 Task: In the  document Amelia.pdf ,change text color to 'Dark Green' Insert the mentioned shape above the text 'Star'. Change color of the shape to  OrangeChange shape height to 0.8
Action: Mouse moved to (760, 440)
Screenshot: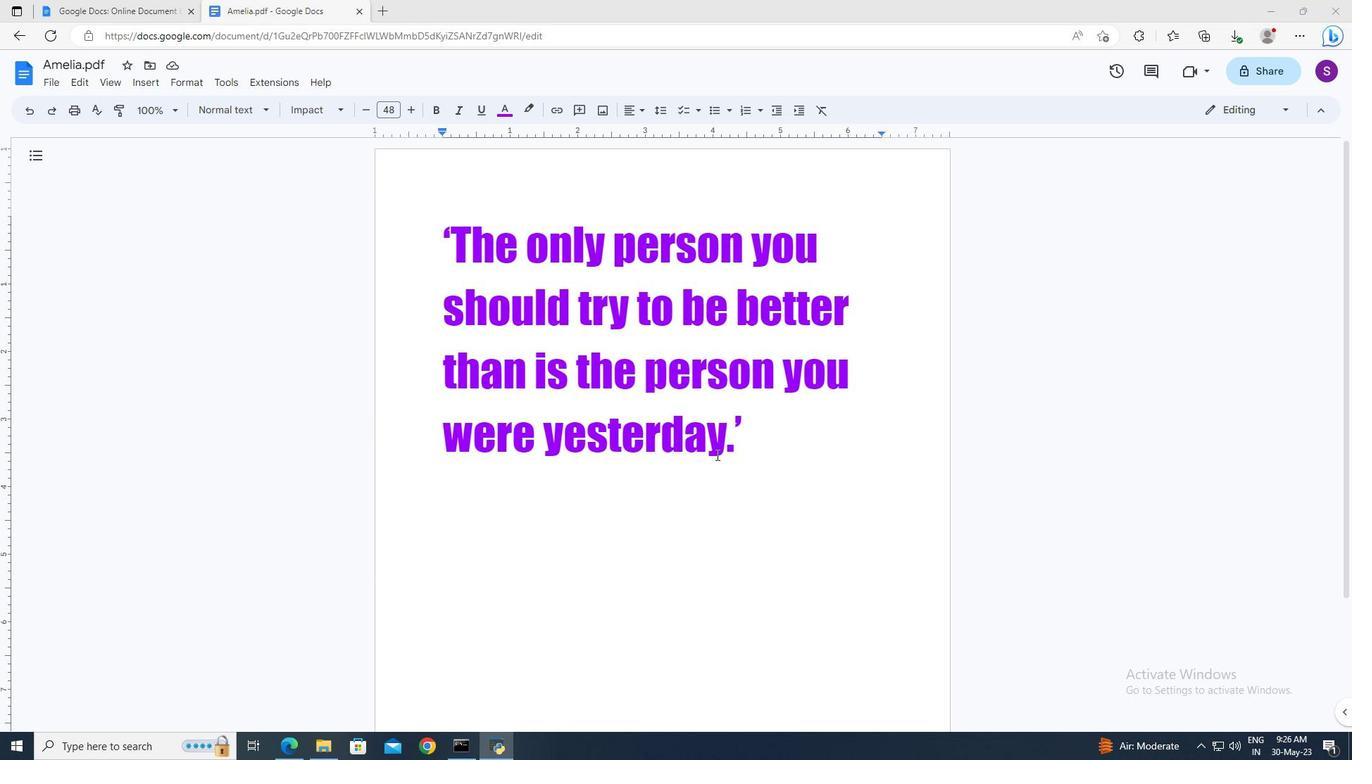 
Action: Mouse pressed left at (760, 440)
Screenshot: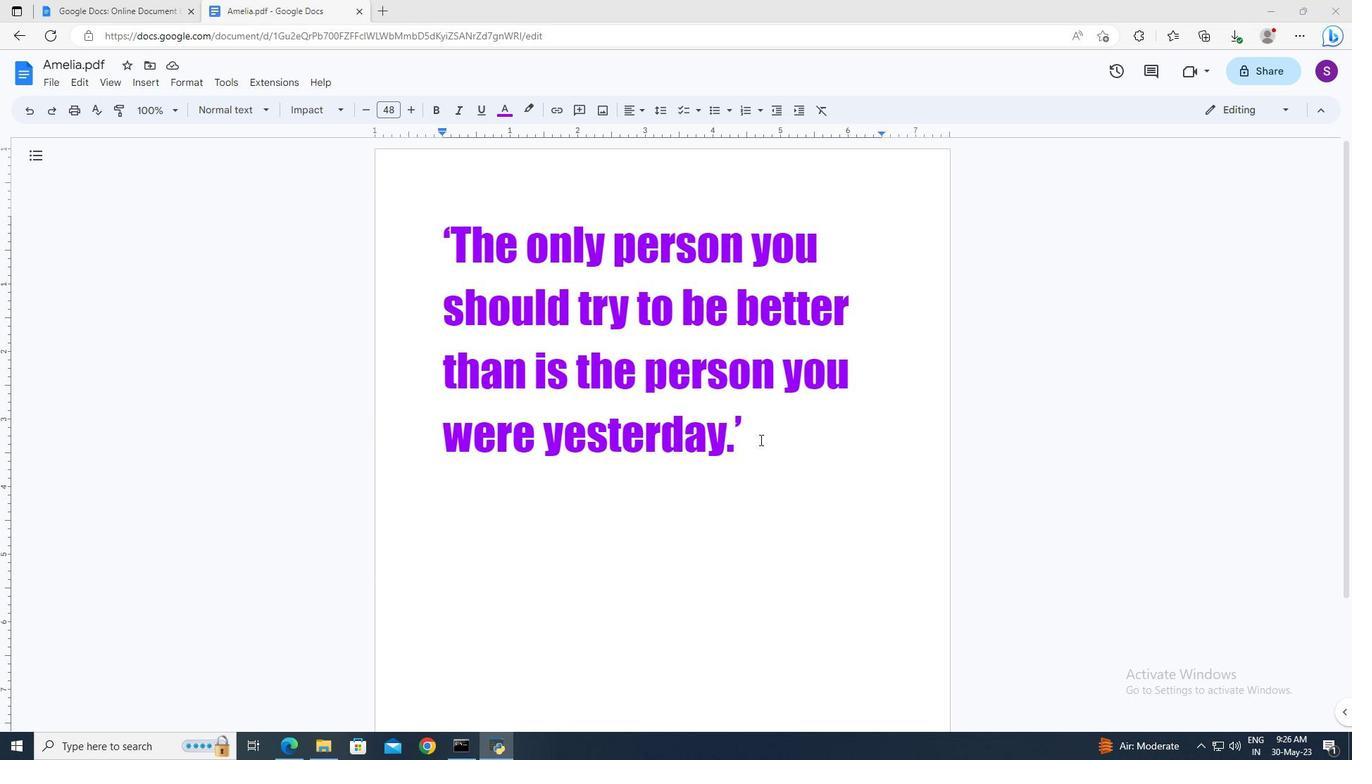 
Action: Mouse moved to (674, 403)
Screenshot: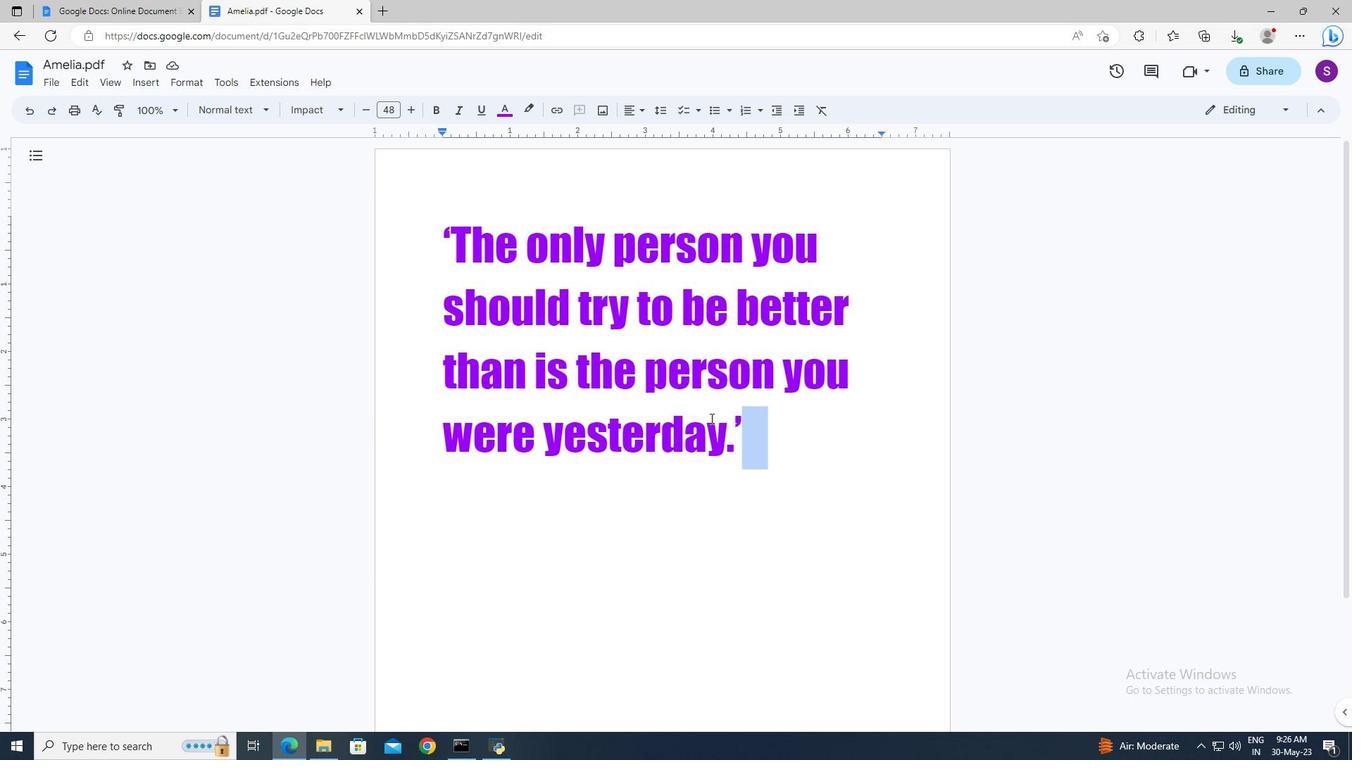 
Action: Key pressed ctrl+A
Screenshot: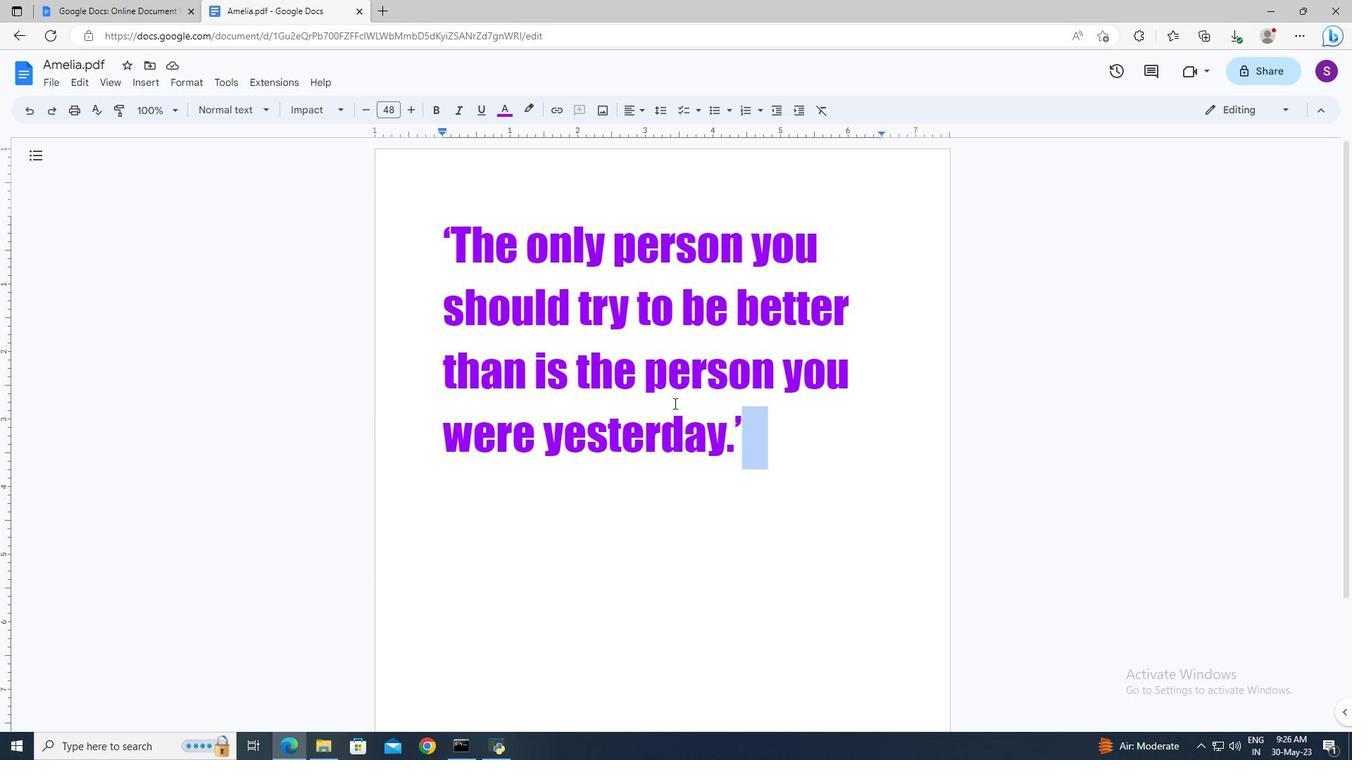 
Action: Mouse moved to (505, 111)
Screenshot: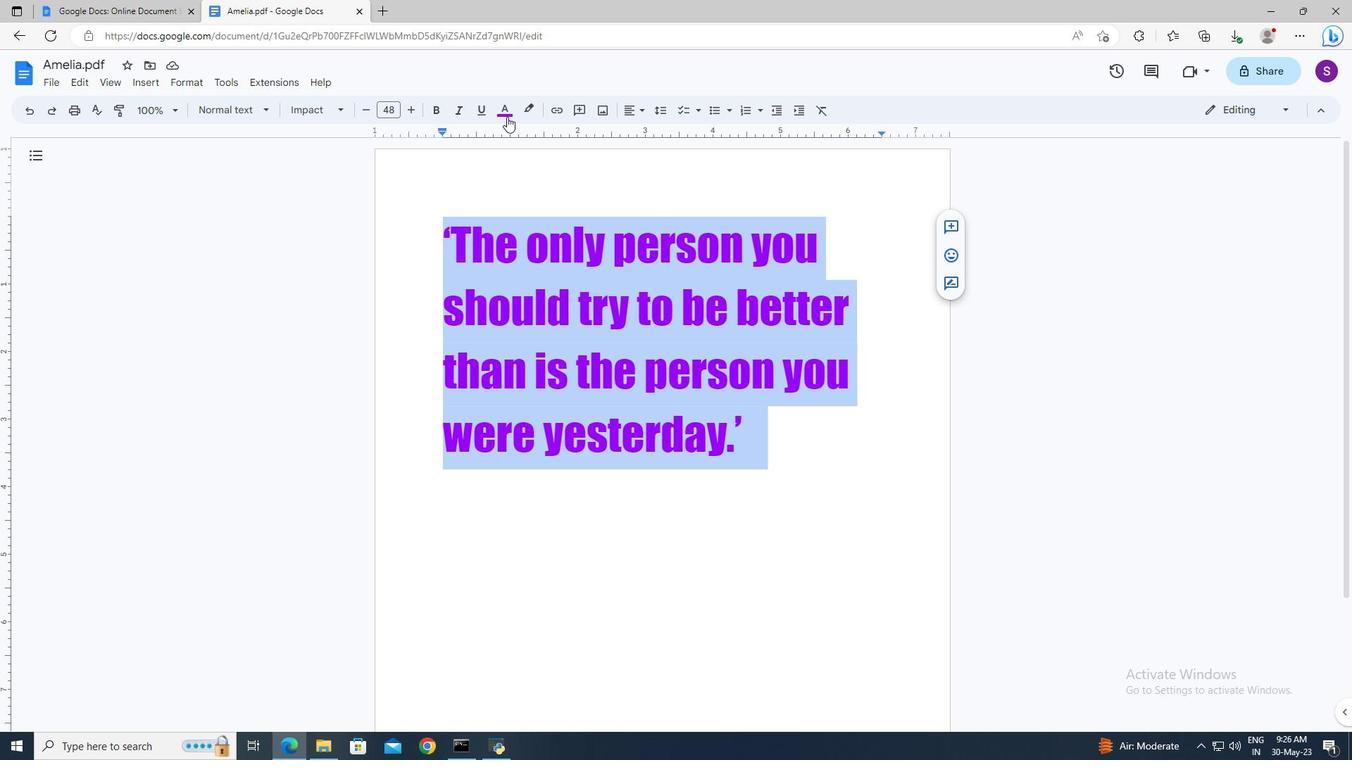 
Action: Mouse pressed left at (505, 111)
Screenshot: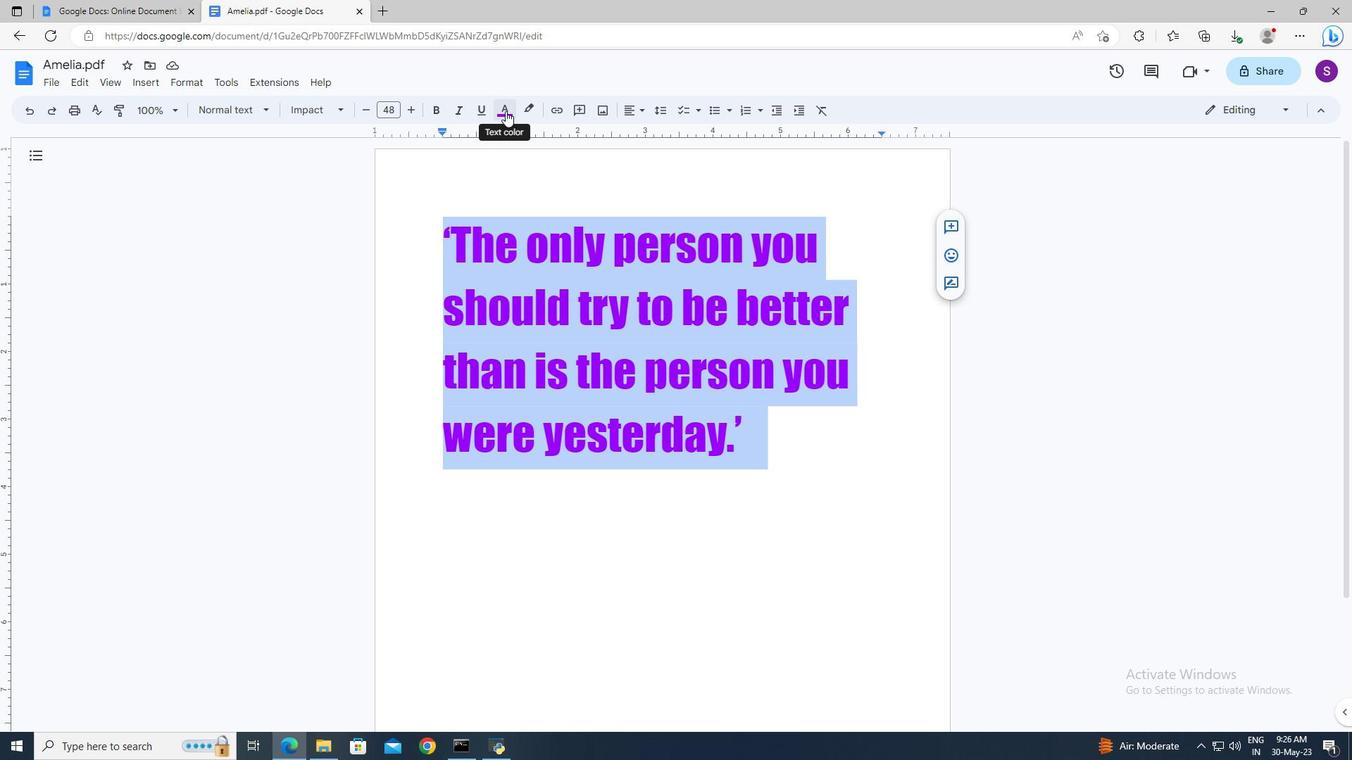 
Action: Mouse moved to (571, 240)
Screenshot: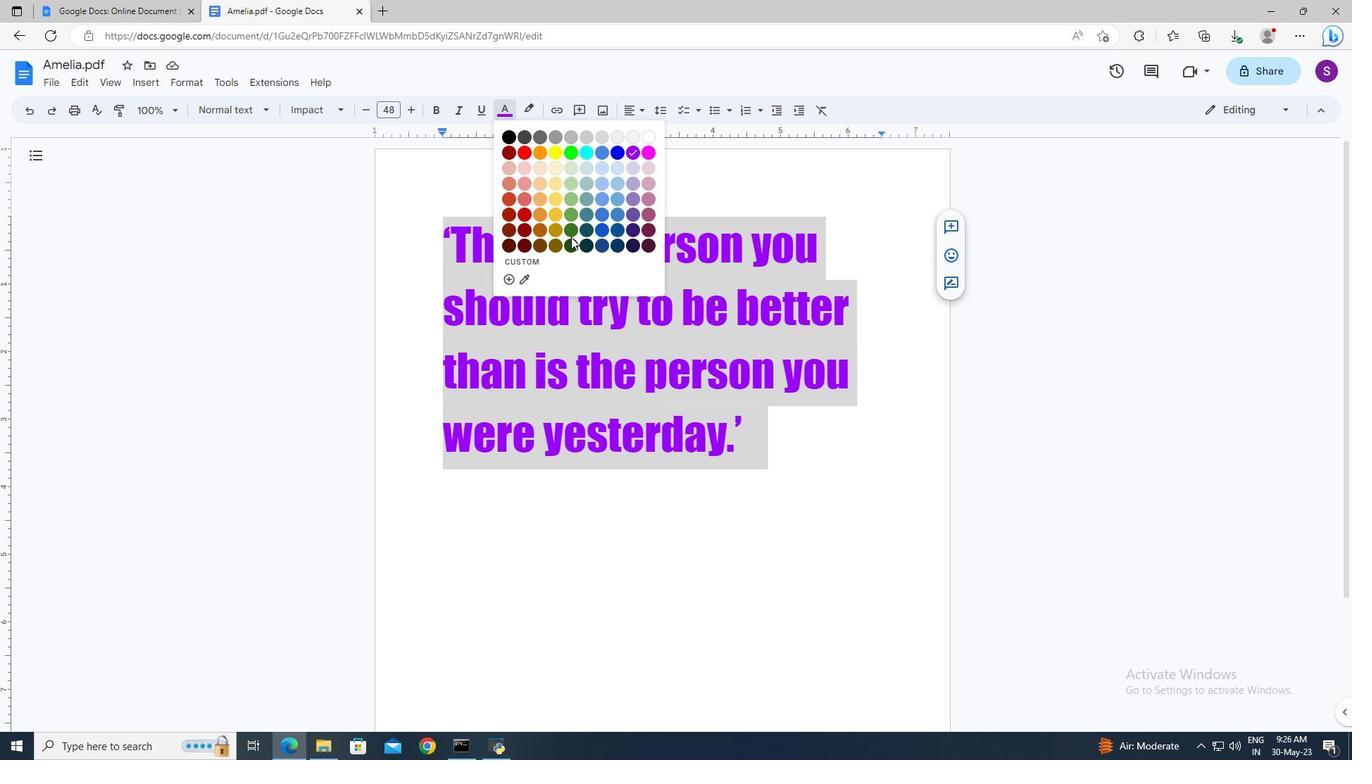 
Action: Mouse pressed left at (571, 240)
Screenshot: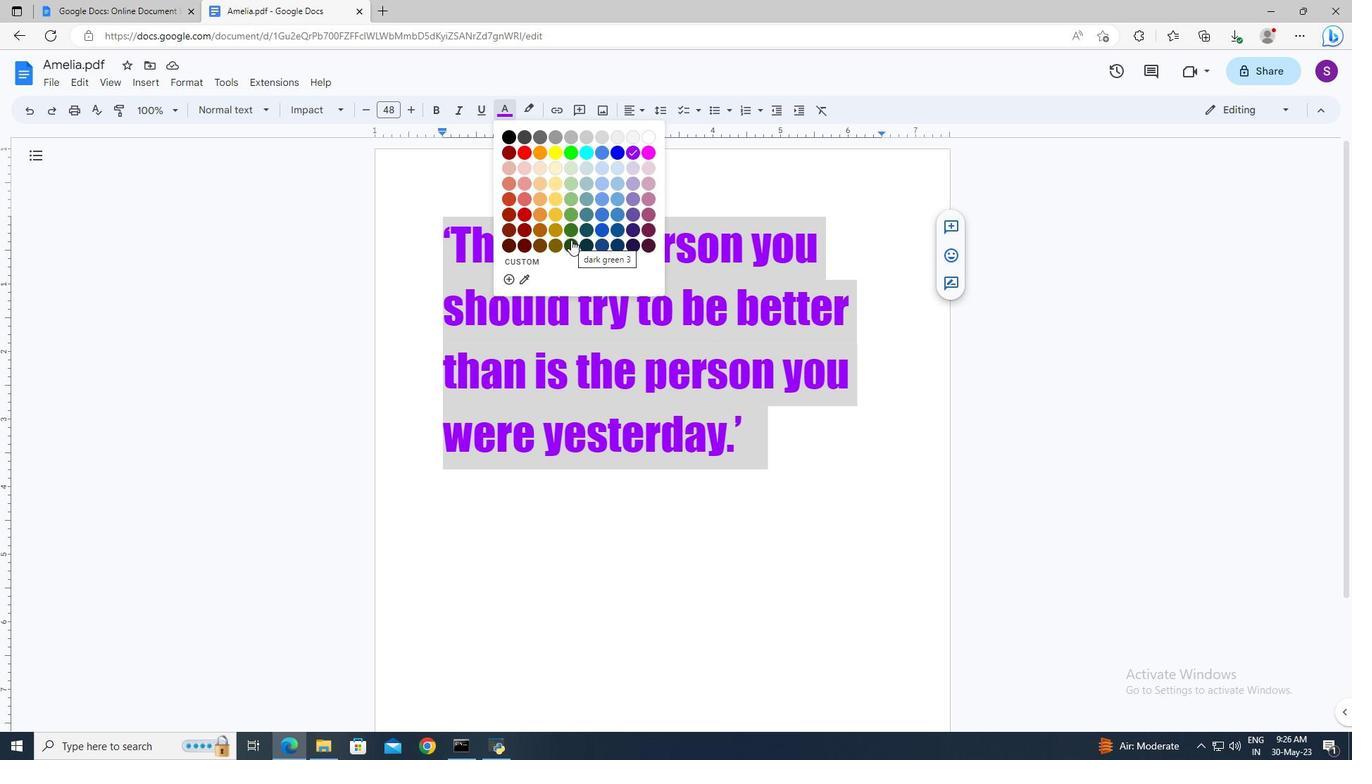 
Action: Mouse moved to (774, 428)
Screenshot: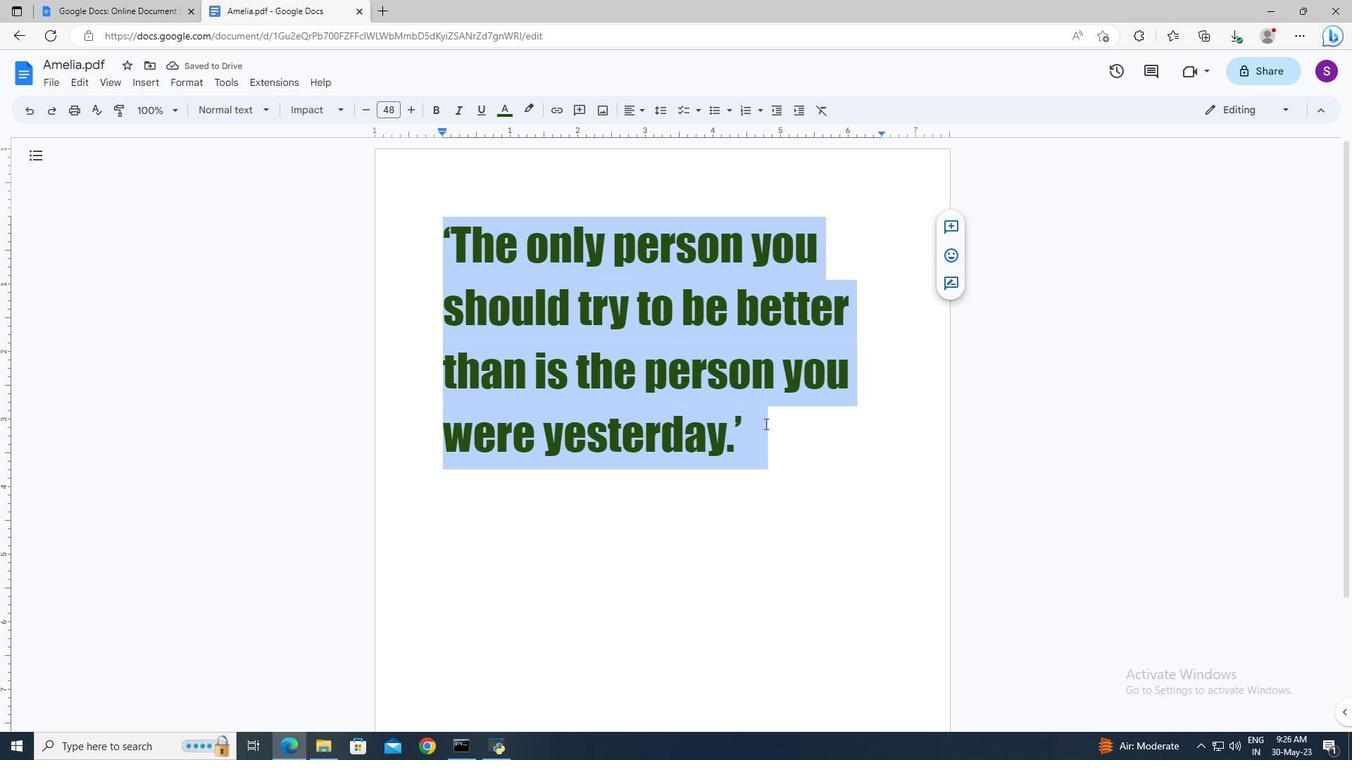 
Action: Mouse pressed left at (774, 428)
Screenshot: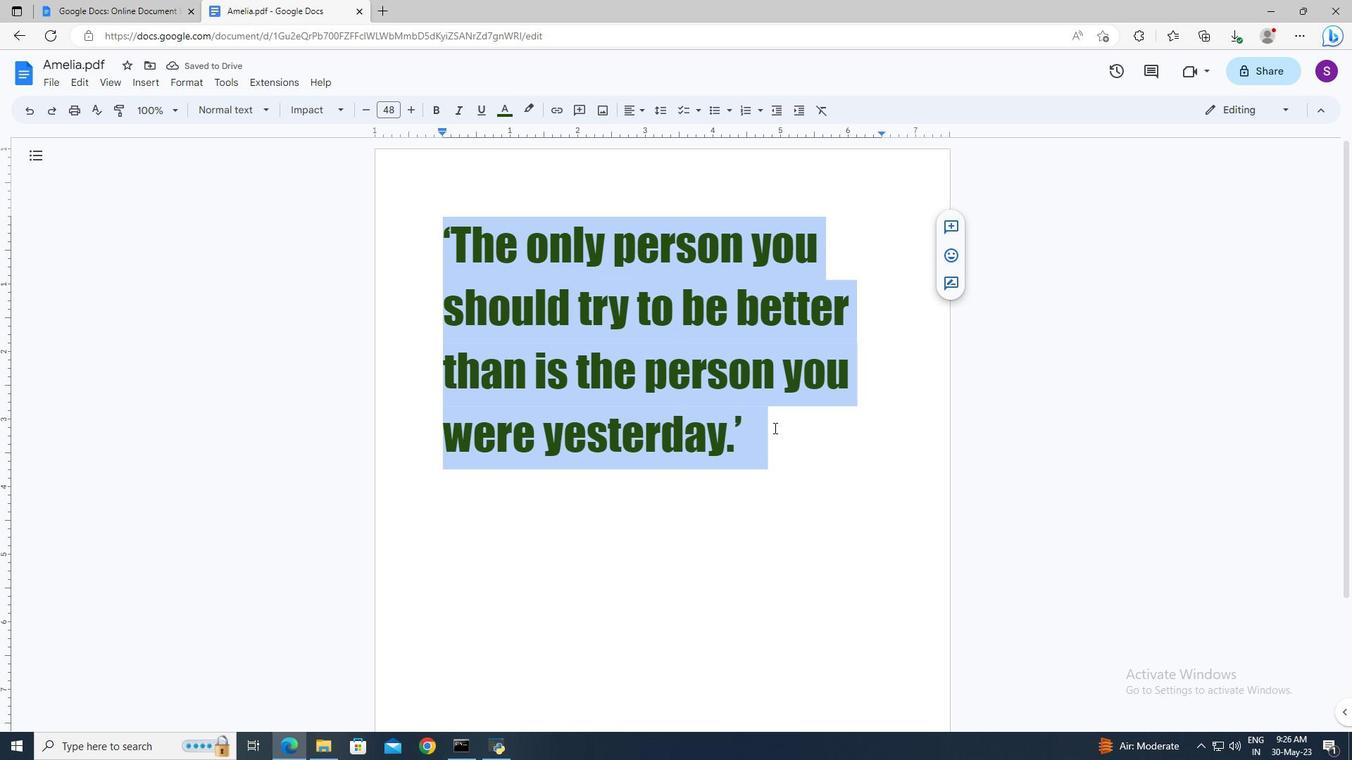 
Action: Mouse moved to (484, 179)
Screenshot: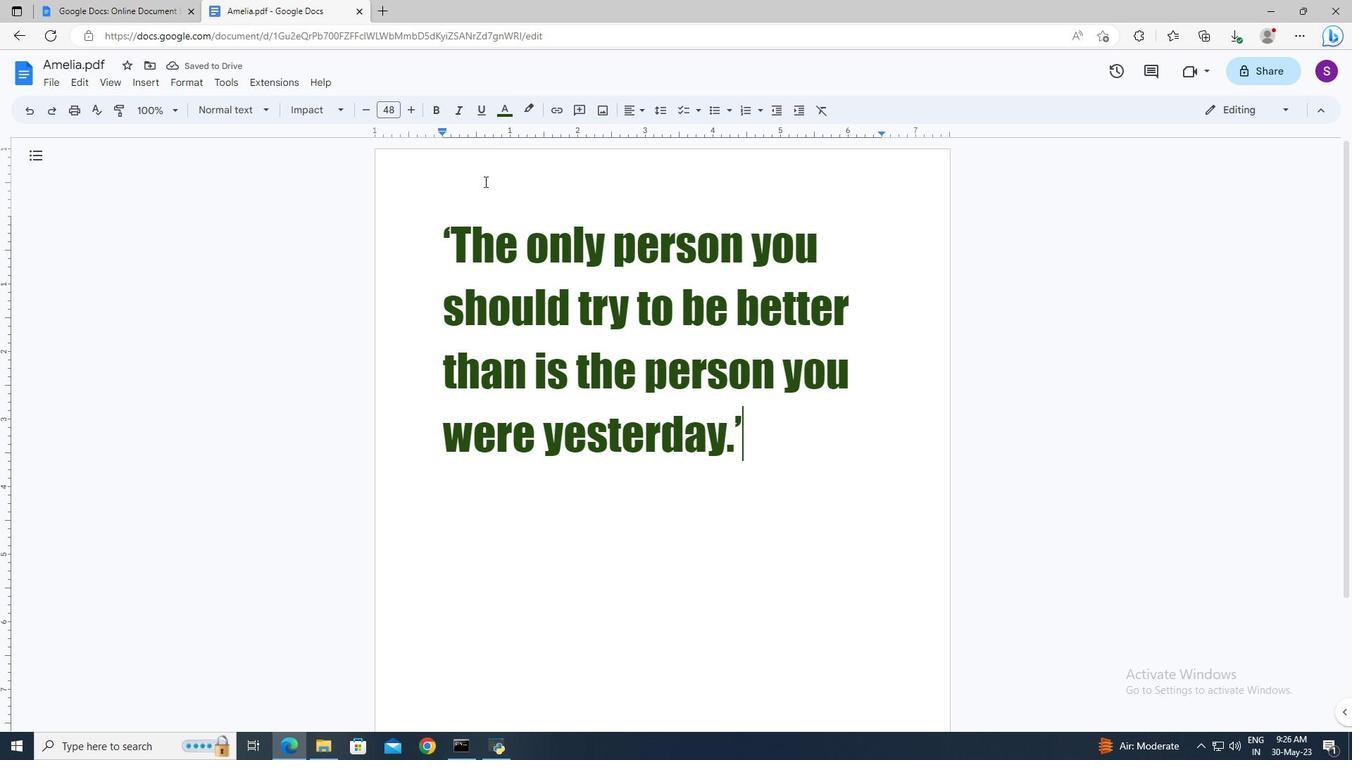
Action: Mouse pressed left at (484, 179)
Screenshot: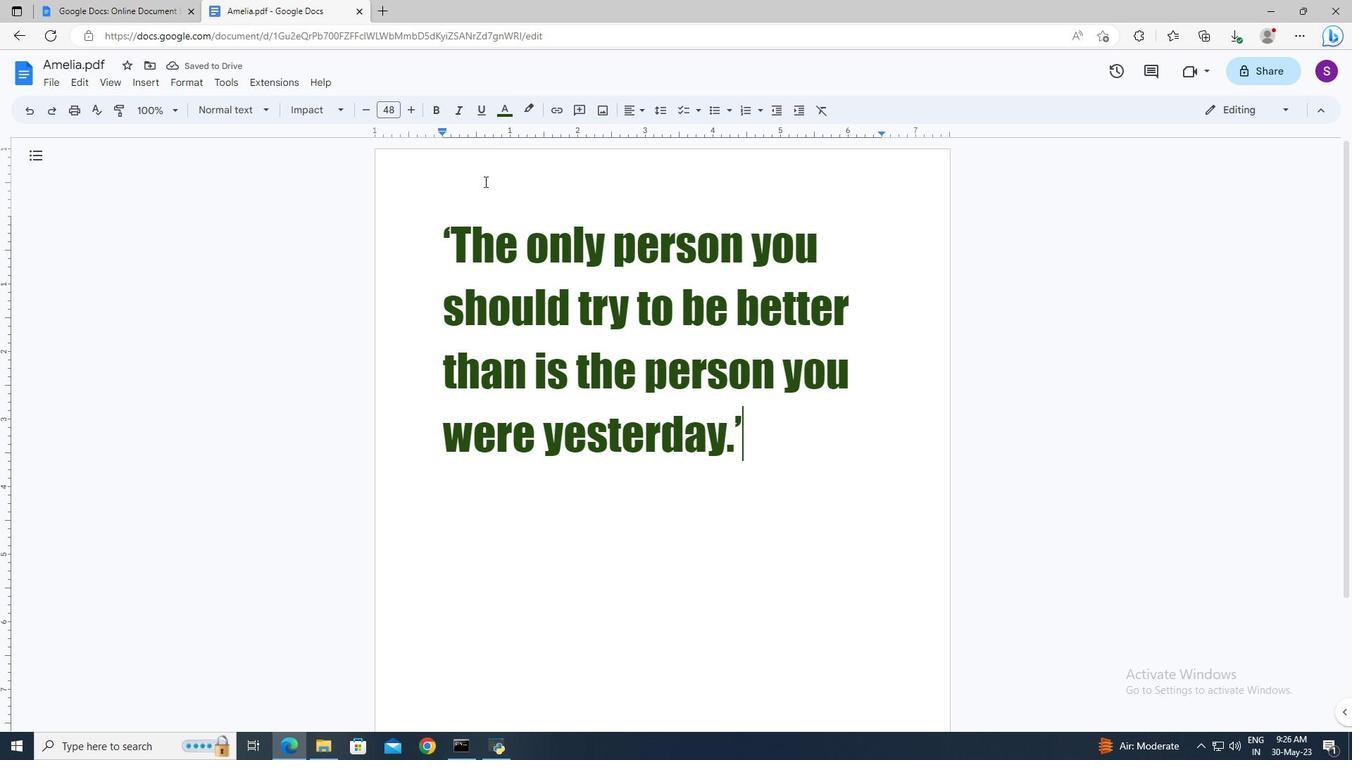 
Action: Mouse pressed left at (484, 179)
Screenshot: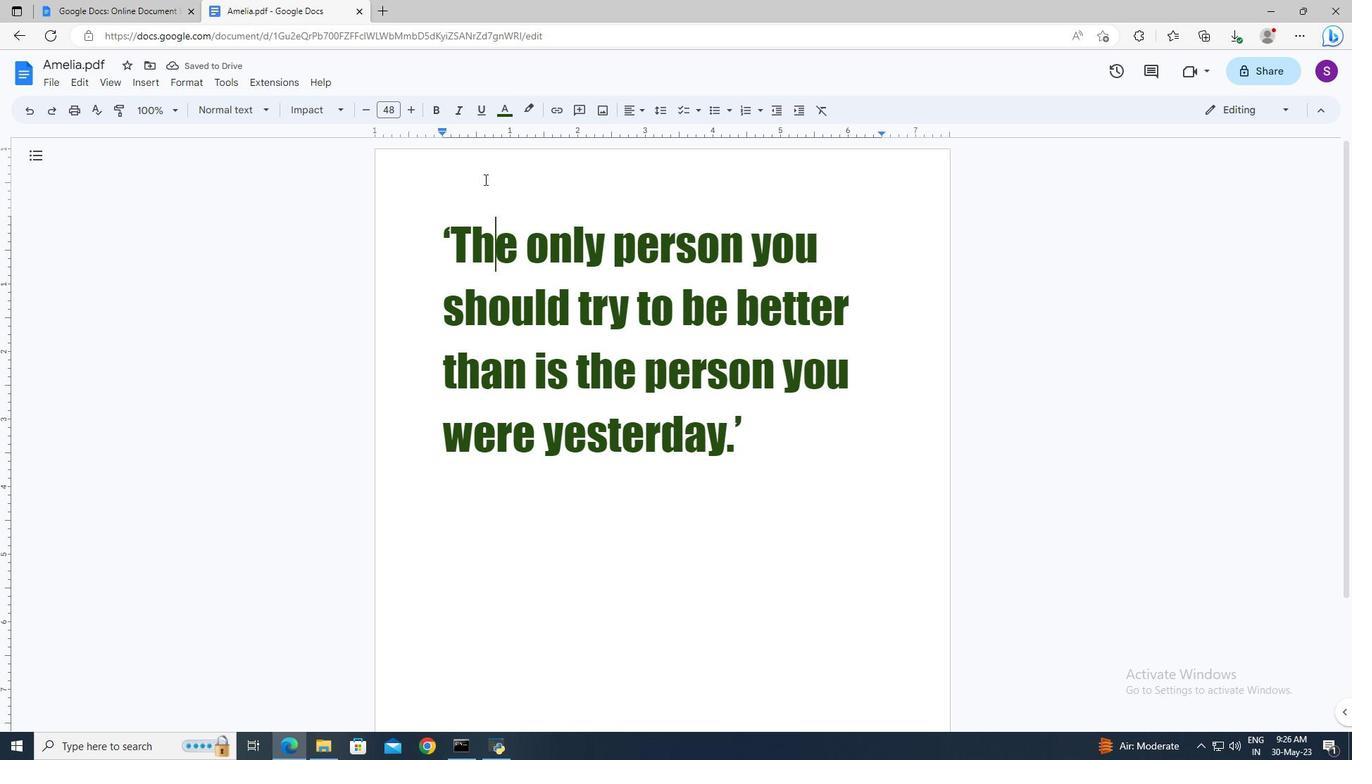 
Action: Mouse moved to (151, 85)
Screenshot: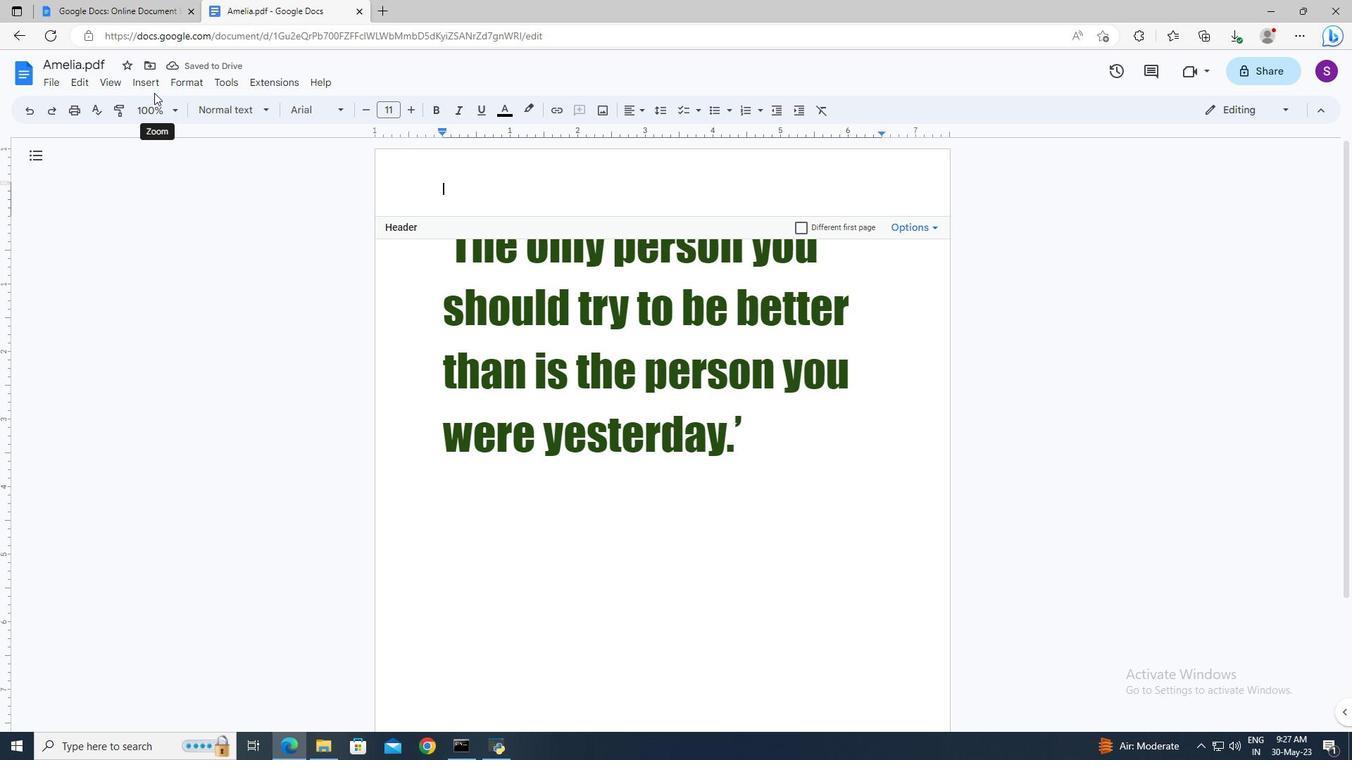 
Action: Mouse pressed left at (151, 85)
Screenshot: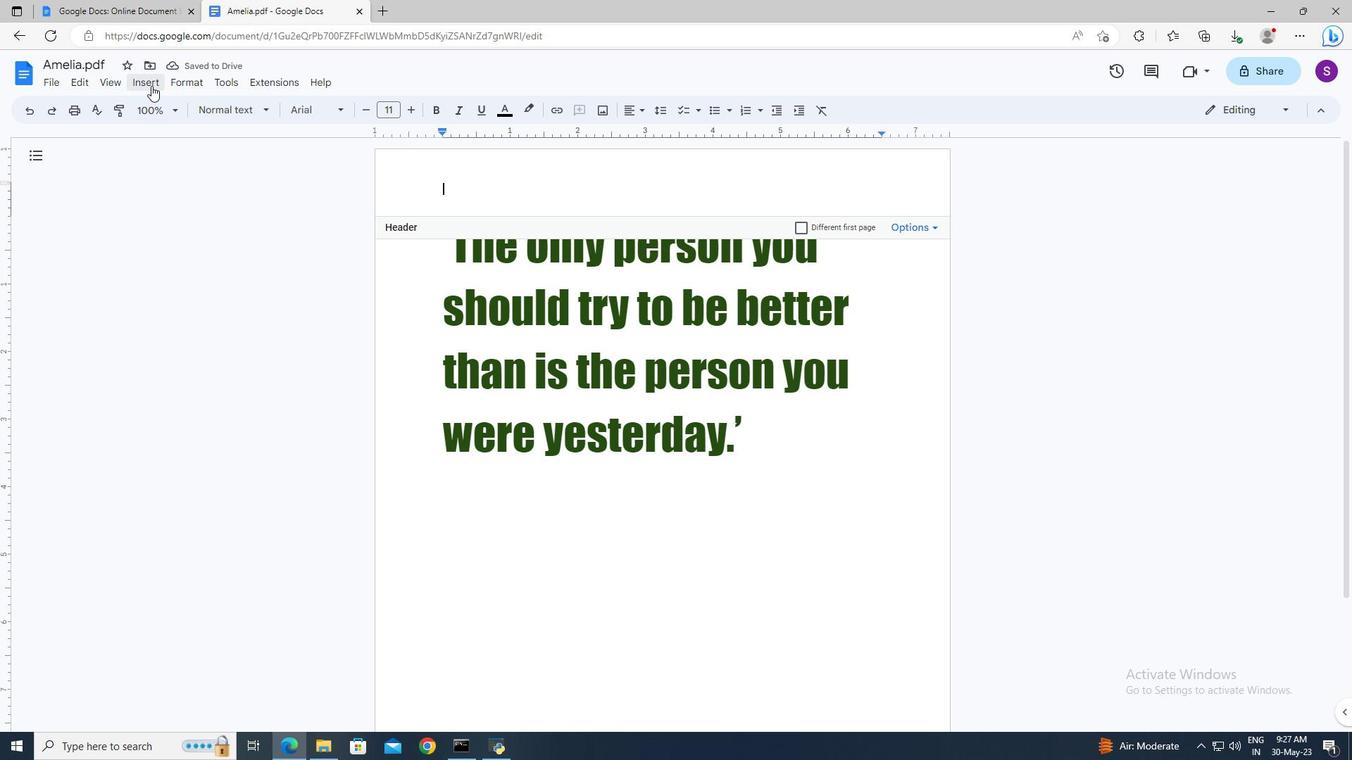 
Action: Mouse moved to (373, 151)
Screenshot: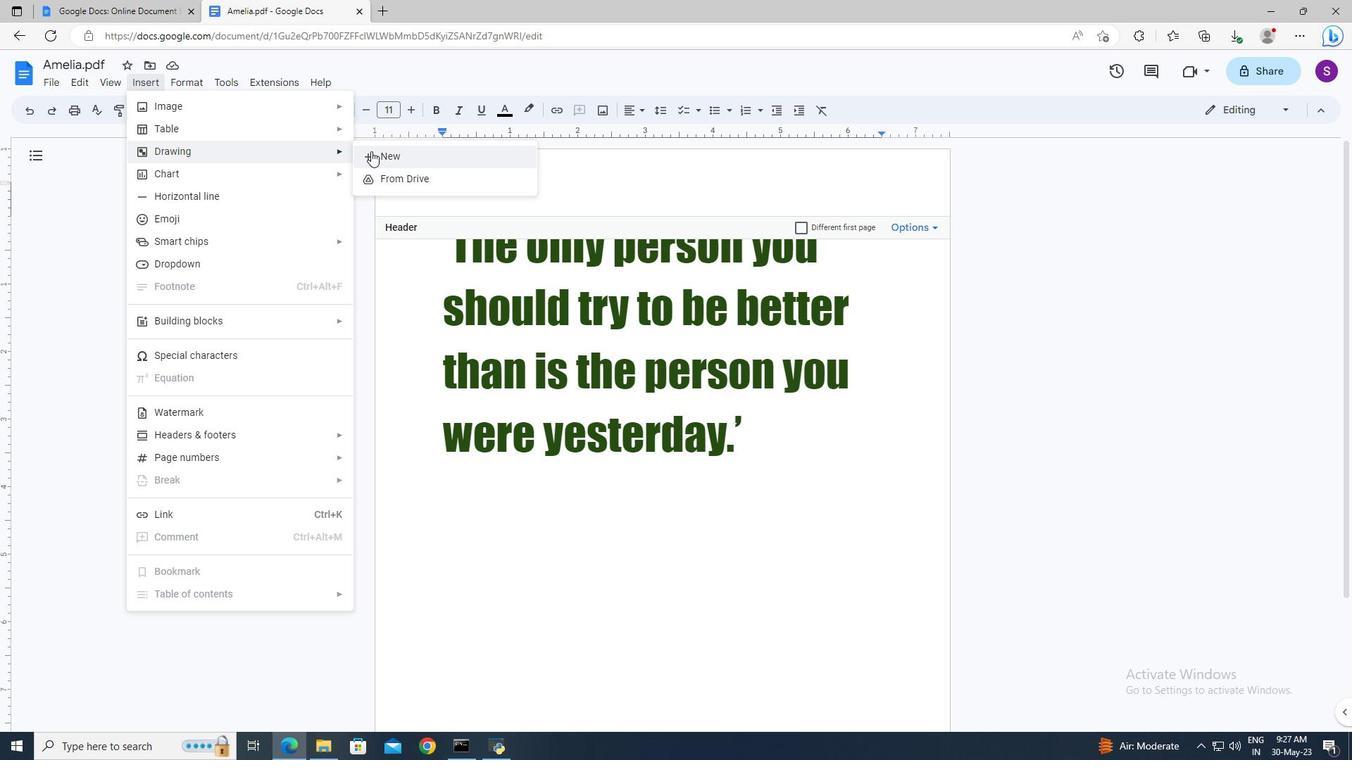 
Action: Mouse pressed left at (373, 151)
Screenshot: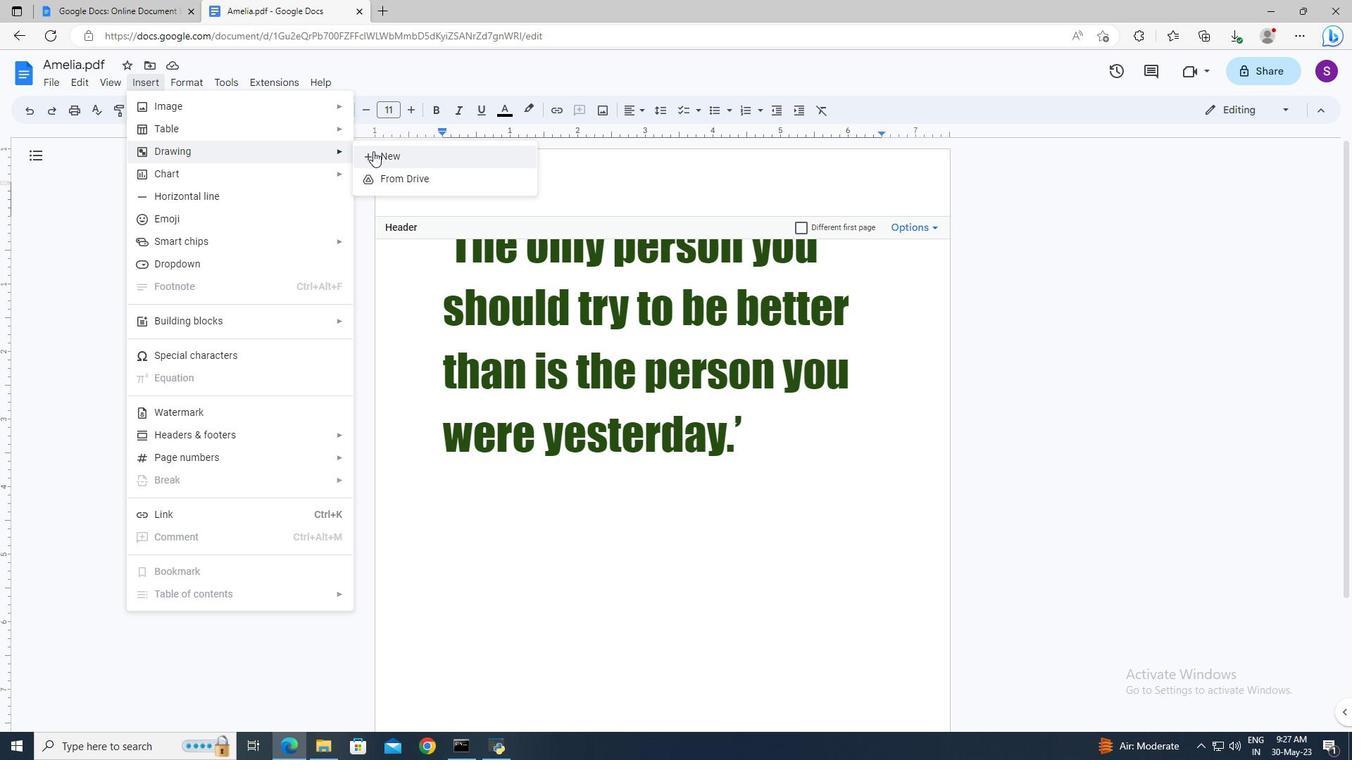 
Action: Mouse moved to (524, 153)
Screenshot: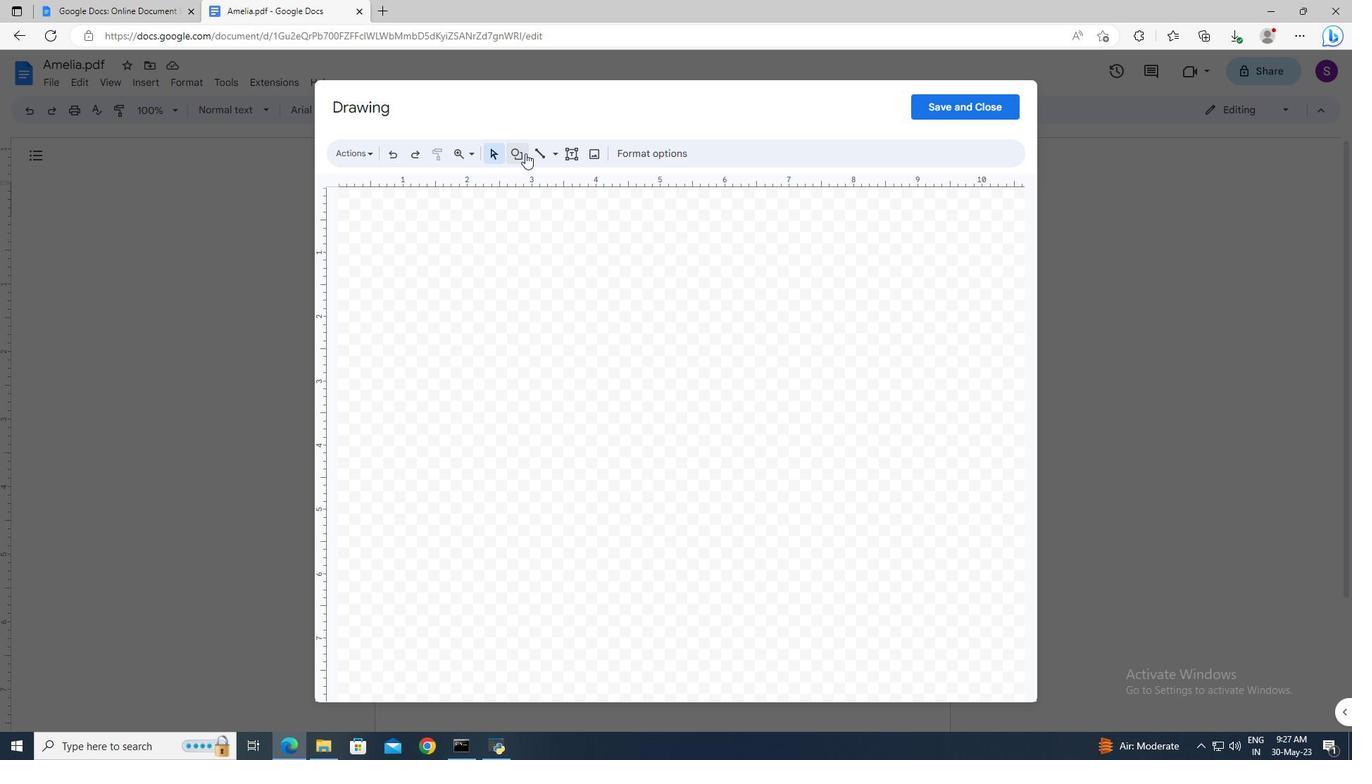 
Action: Mouse pressed left at (524, 153)
Screenshot: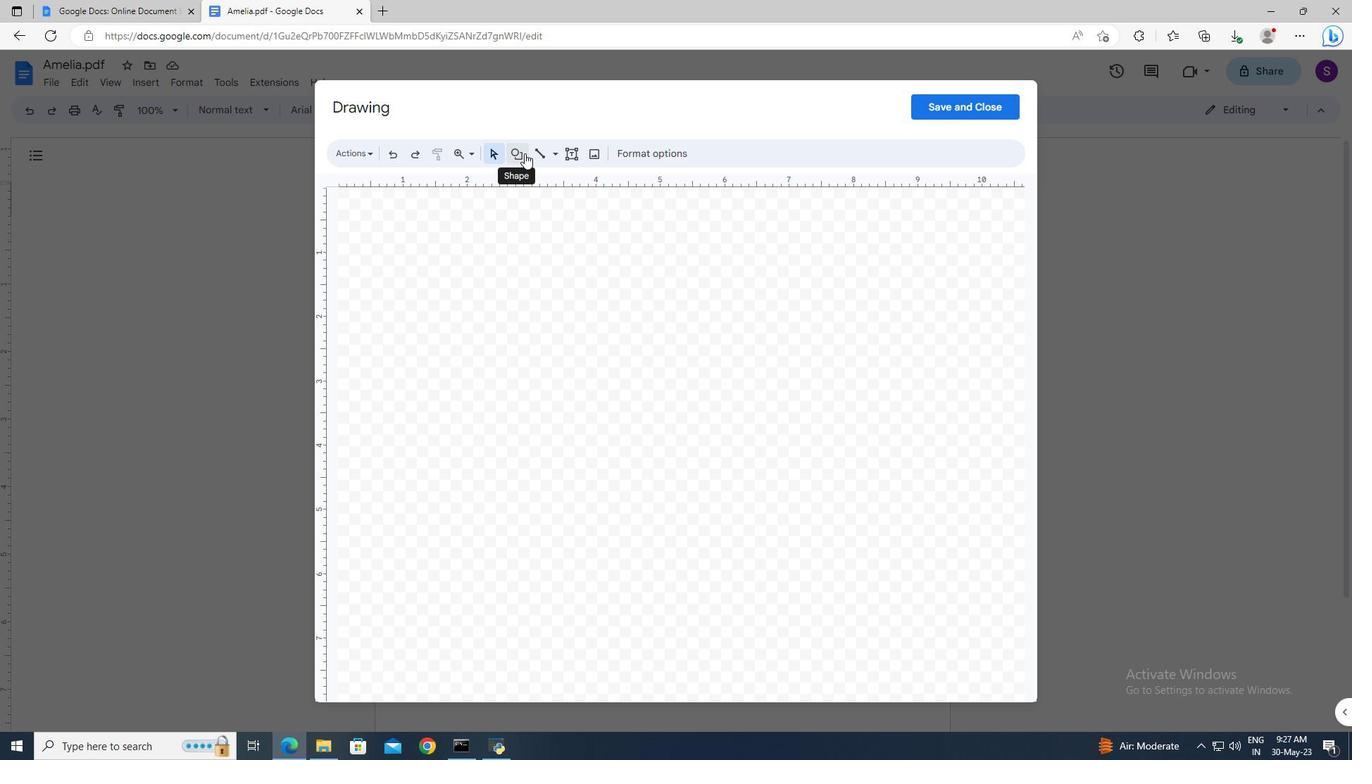 
Action: Mouse moved to (669, 227)
Screenshot: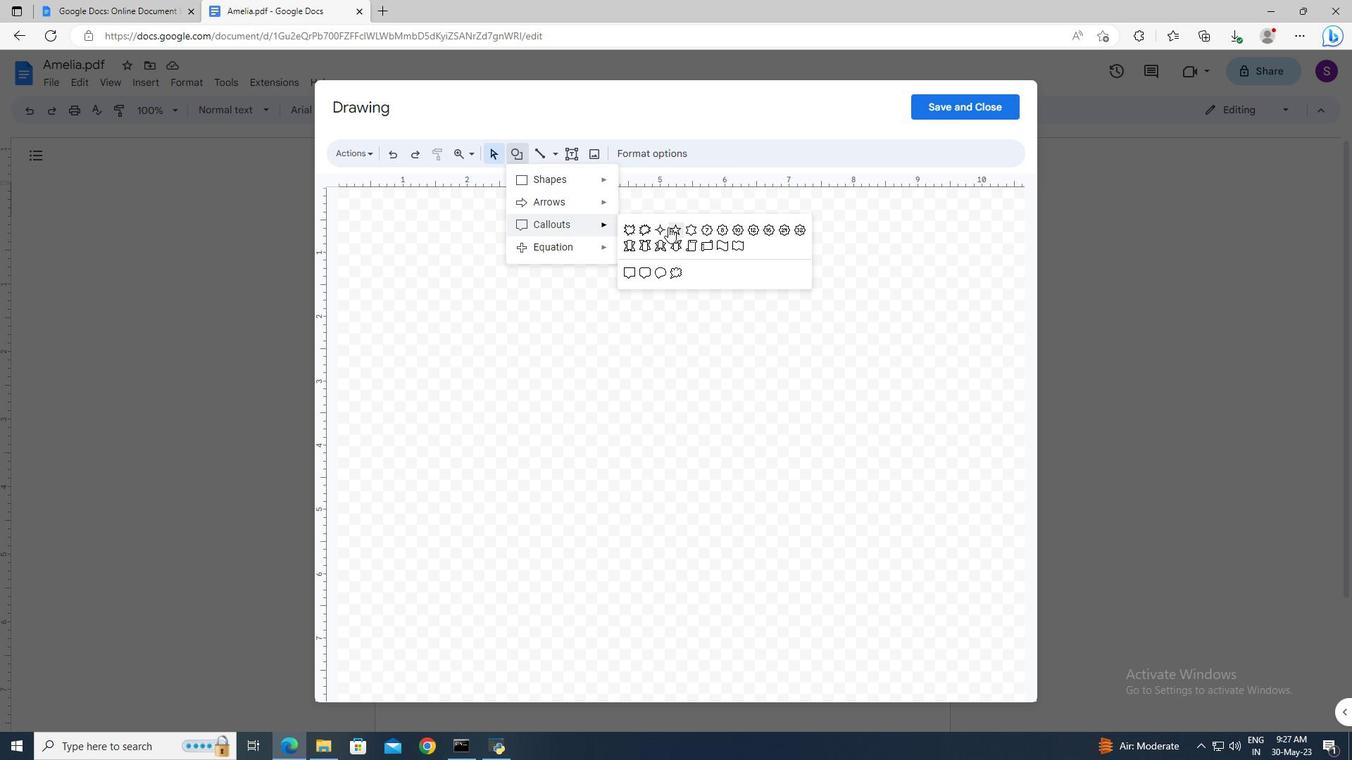 
Action: Mouse pressed left at (669, 227)
Screenshot: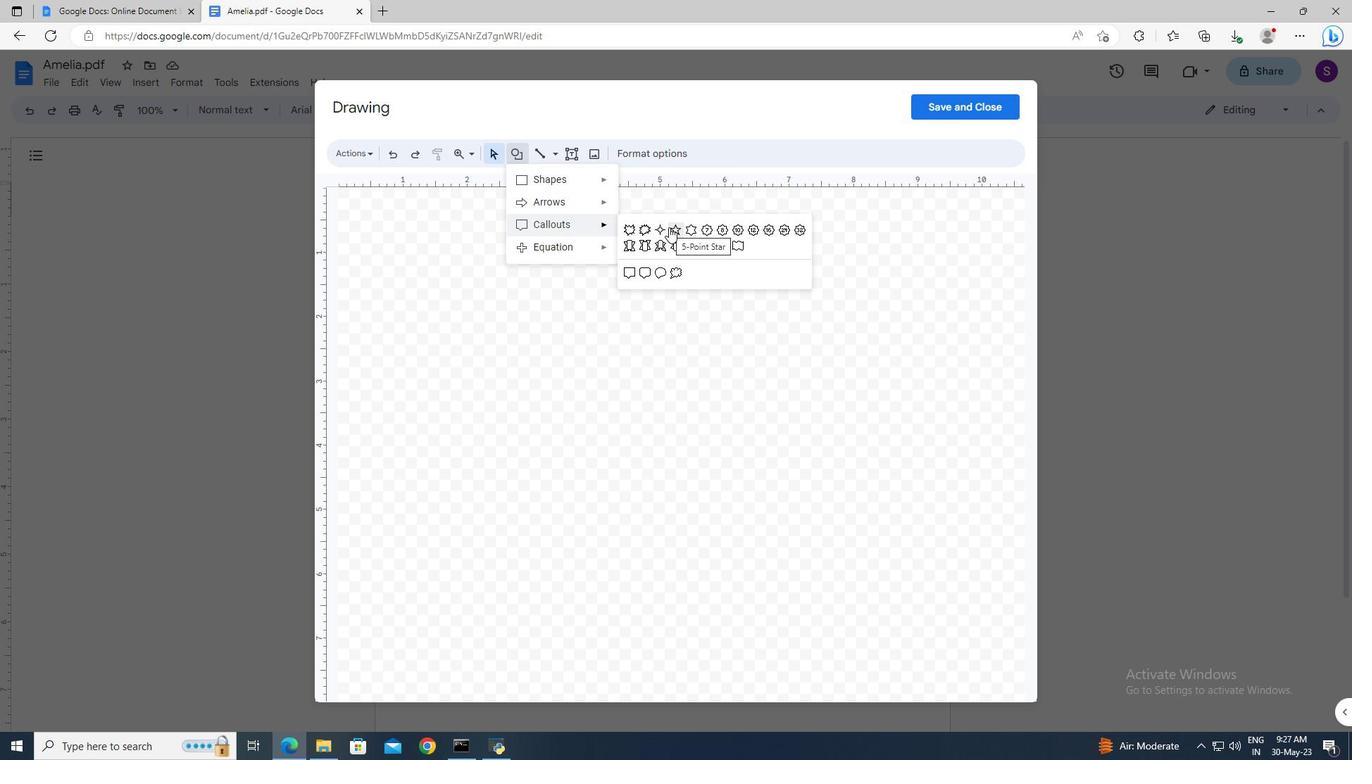 
Action: Mouse moved to (601, 220)
Screenshot: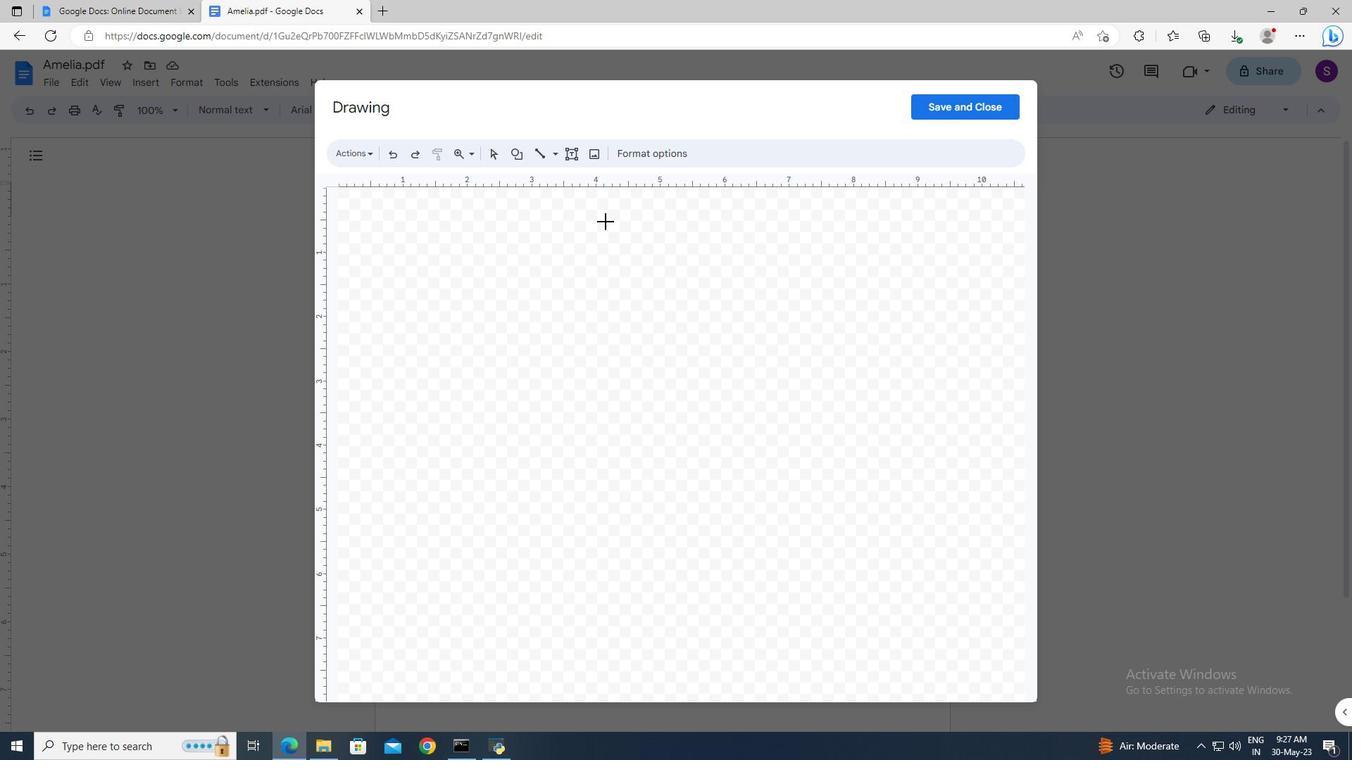 
Action: Mouse pressed left at (601, 220)
Screenshot: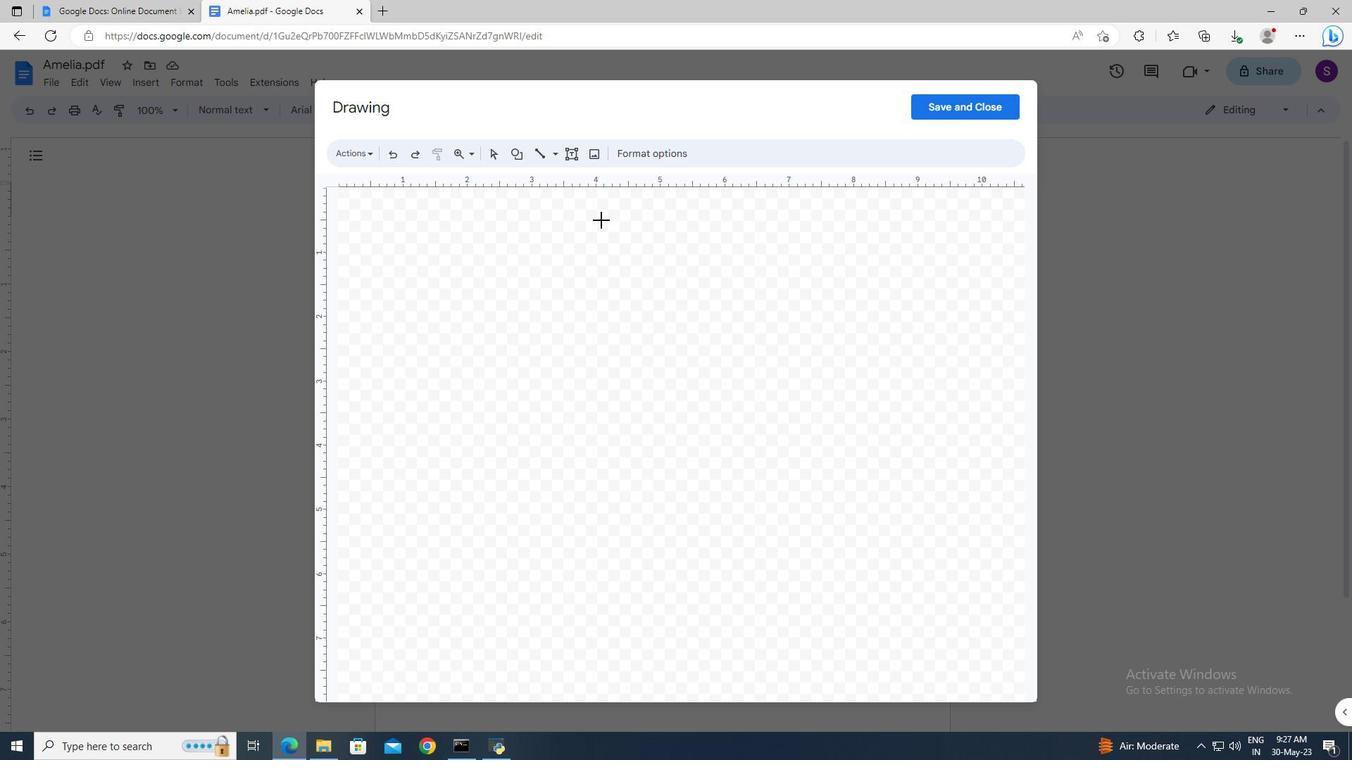 
Action: Mouse moved to (663, 262)
Screenshot: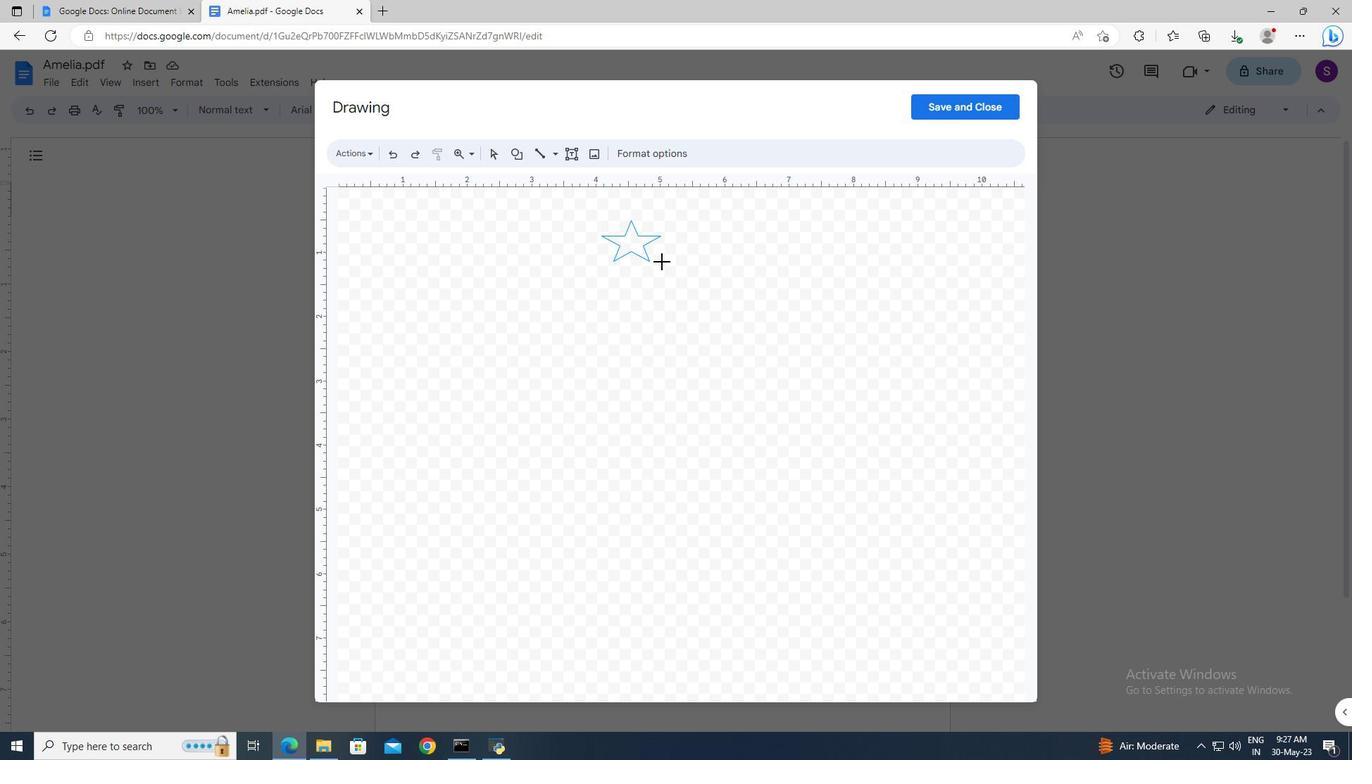 
Action: Mouse pressed left at (663, 262)
Screenshot: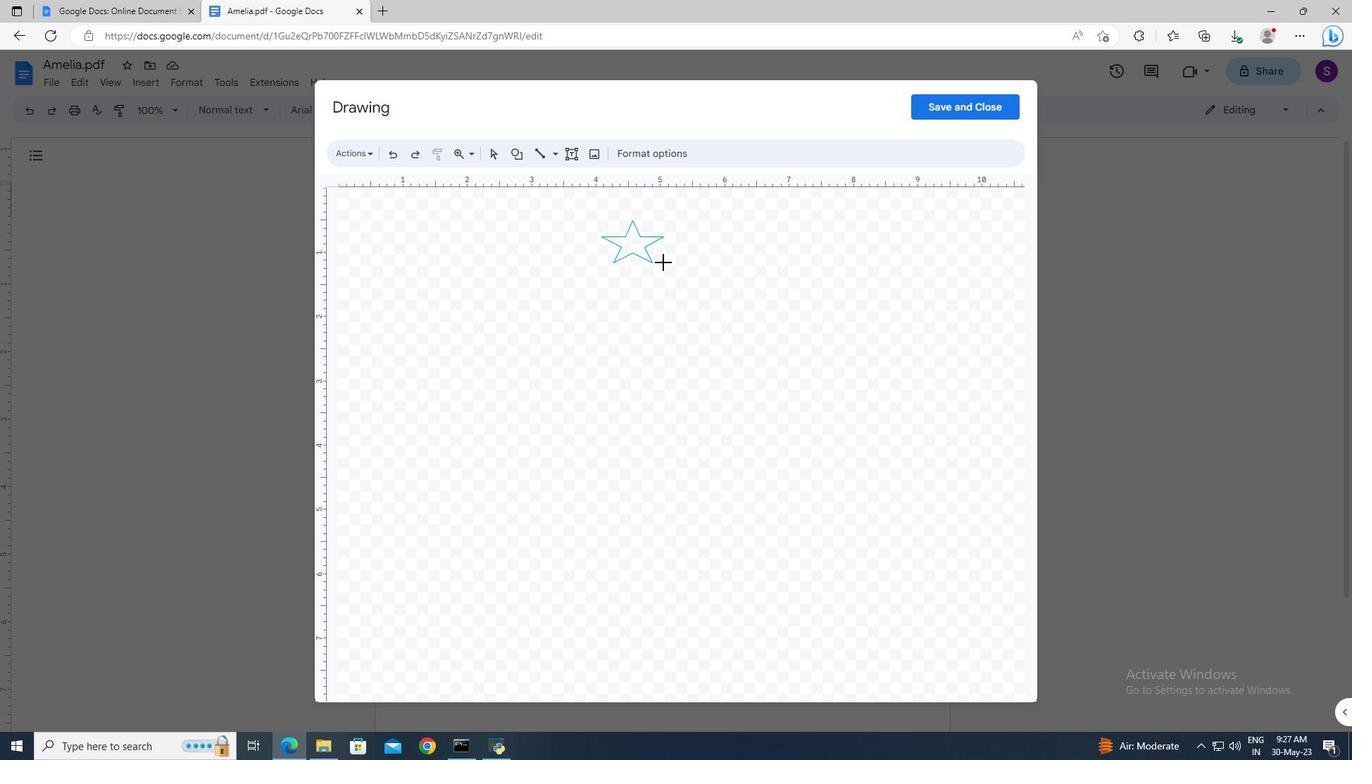 
Action: Mouse moved to (621, 159)
Screenshot: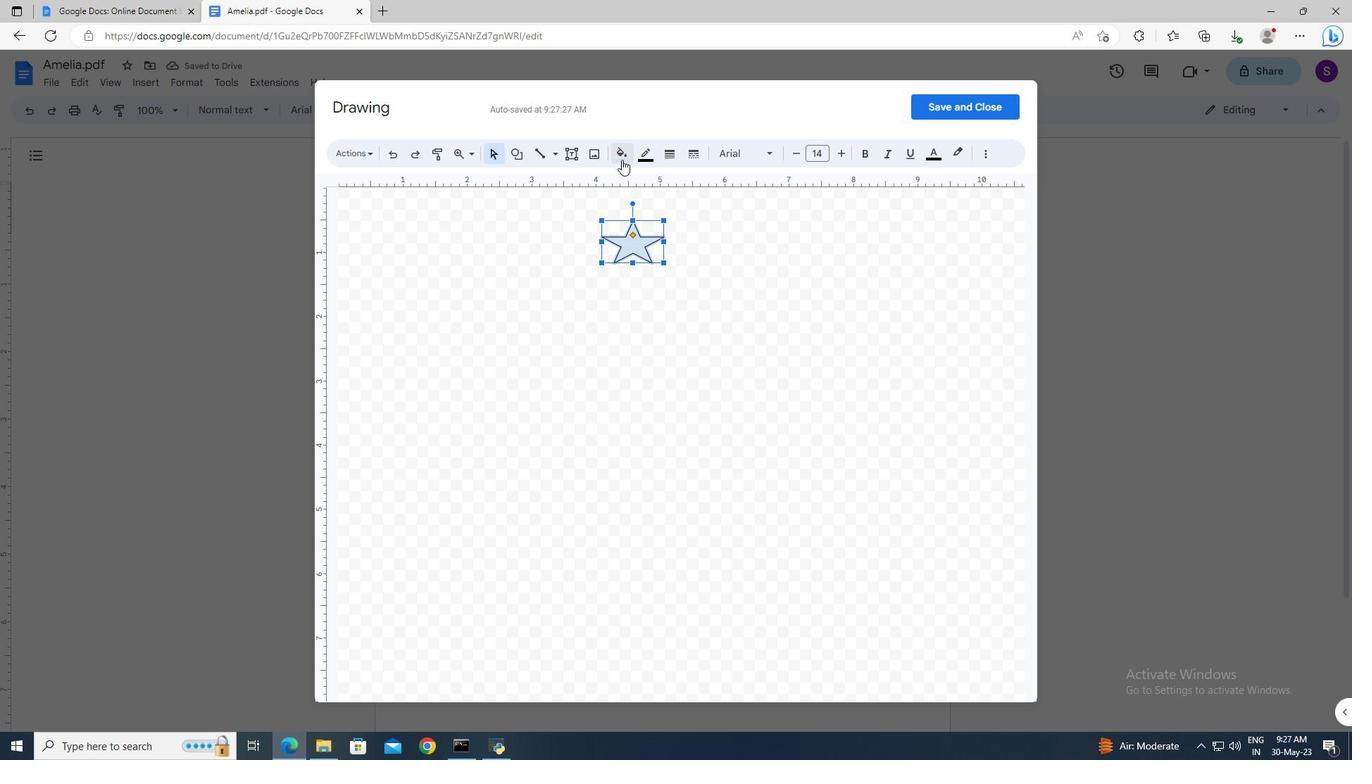 
Action: Mouse pressed left at (621, 159)
Screenshot: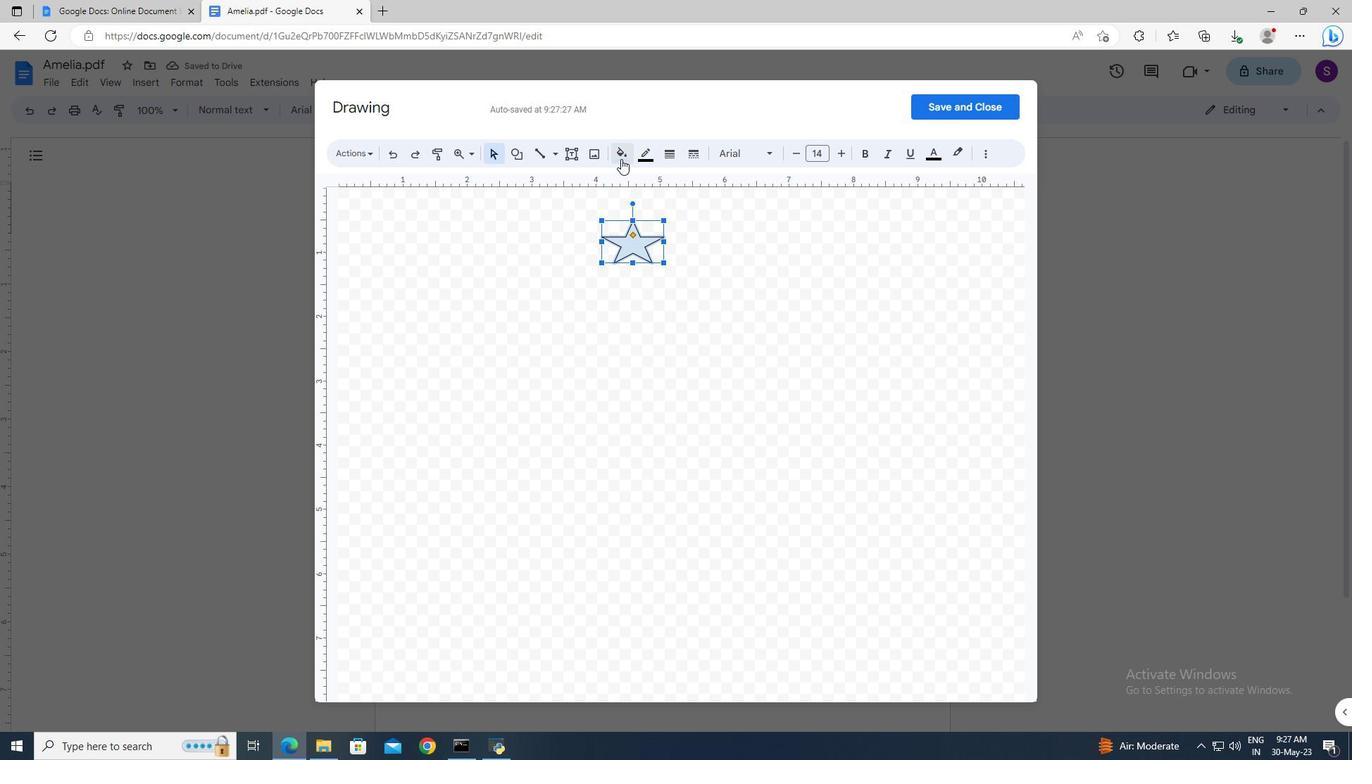 
Action: Mouse moved to (659, 266)
Screenshot: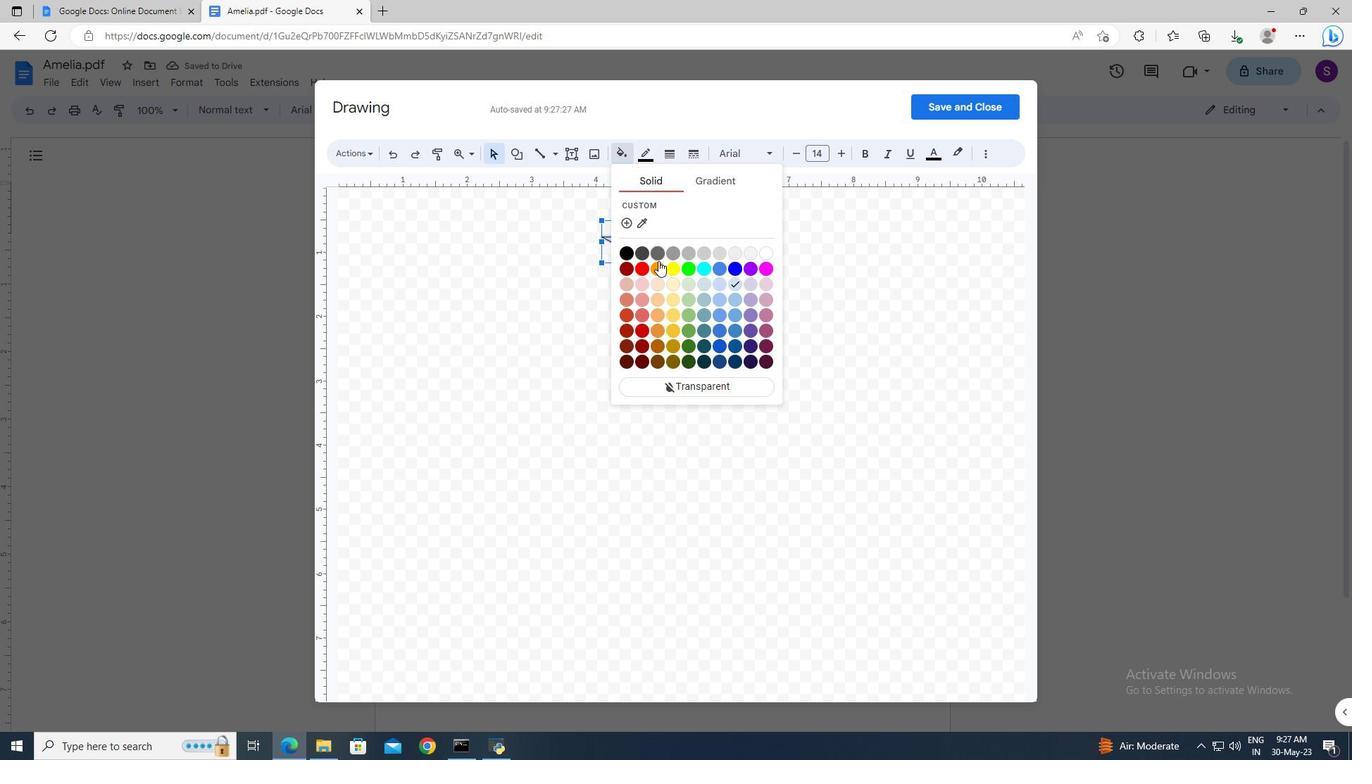 
Action: Mouse pressed left at (659, 266)
Screenshot: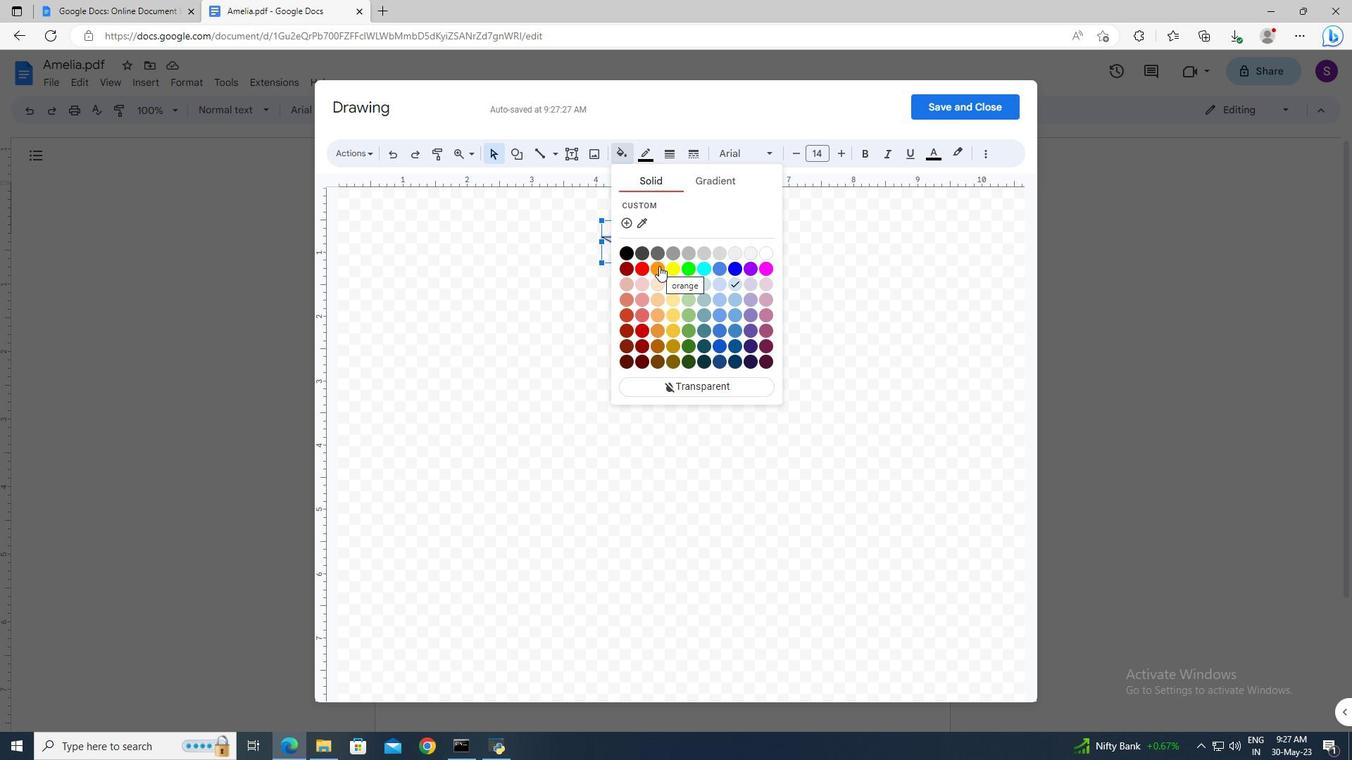 
Action: Mouse moved to (951, 108)
Screenshot: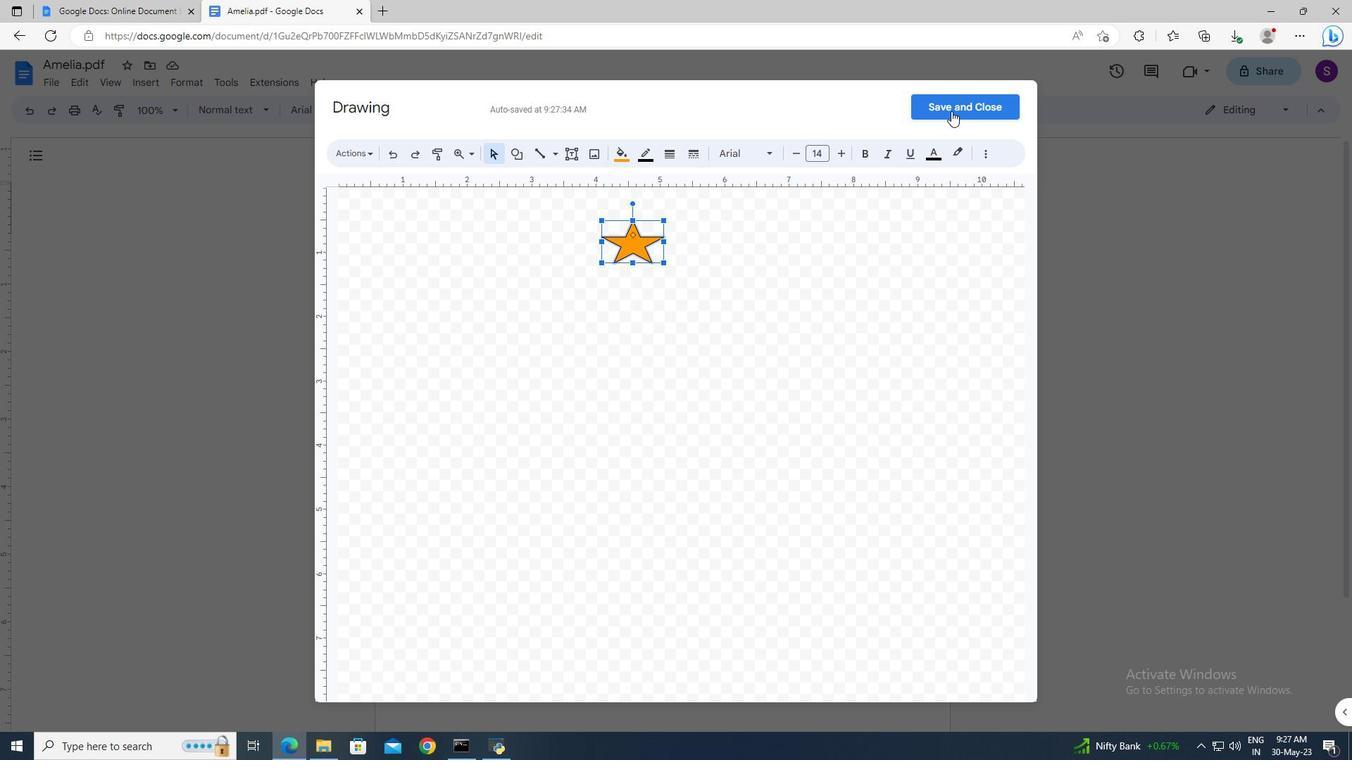 
Action: Mouse pressed left at (951, 108)
Screenshot: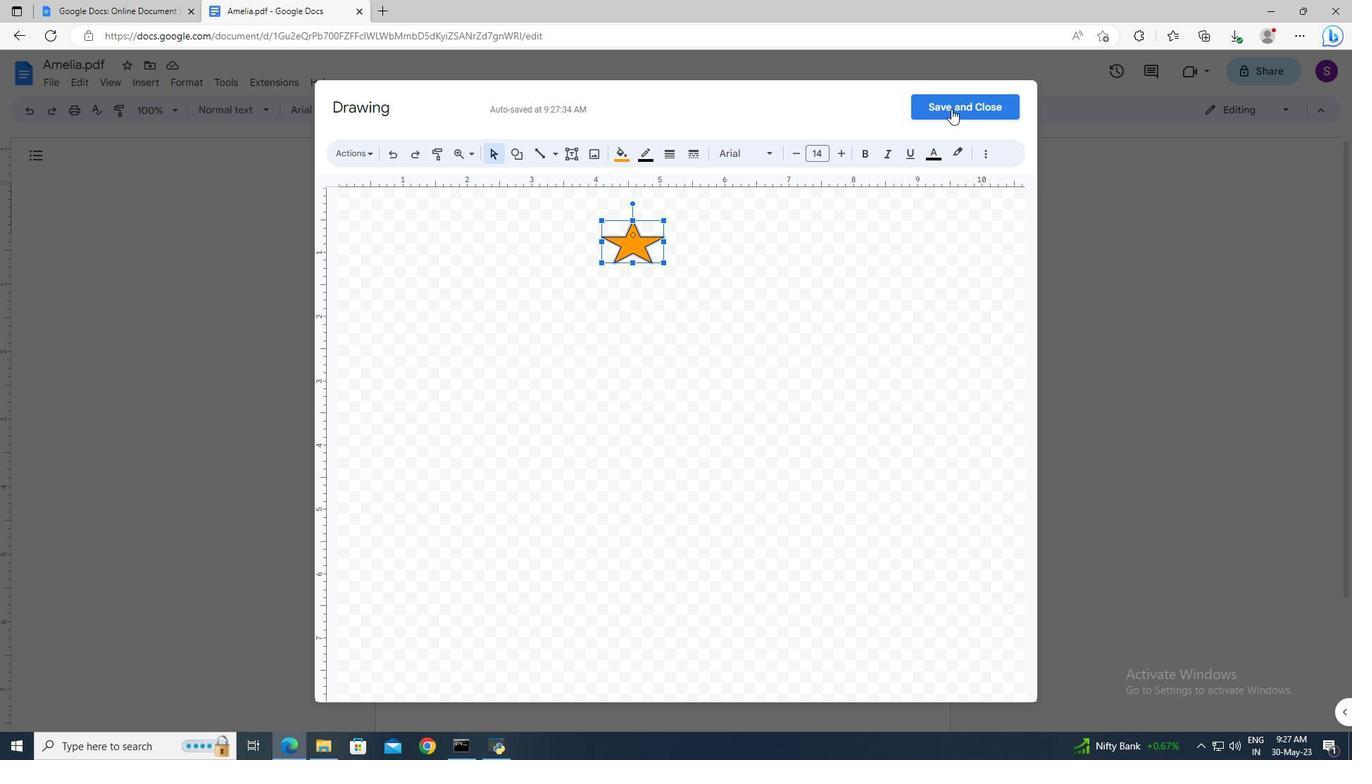 
Action: Mouse moved to (468, 215)
Screenshot: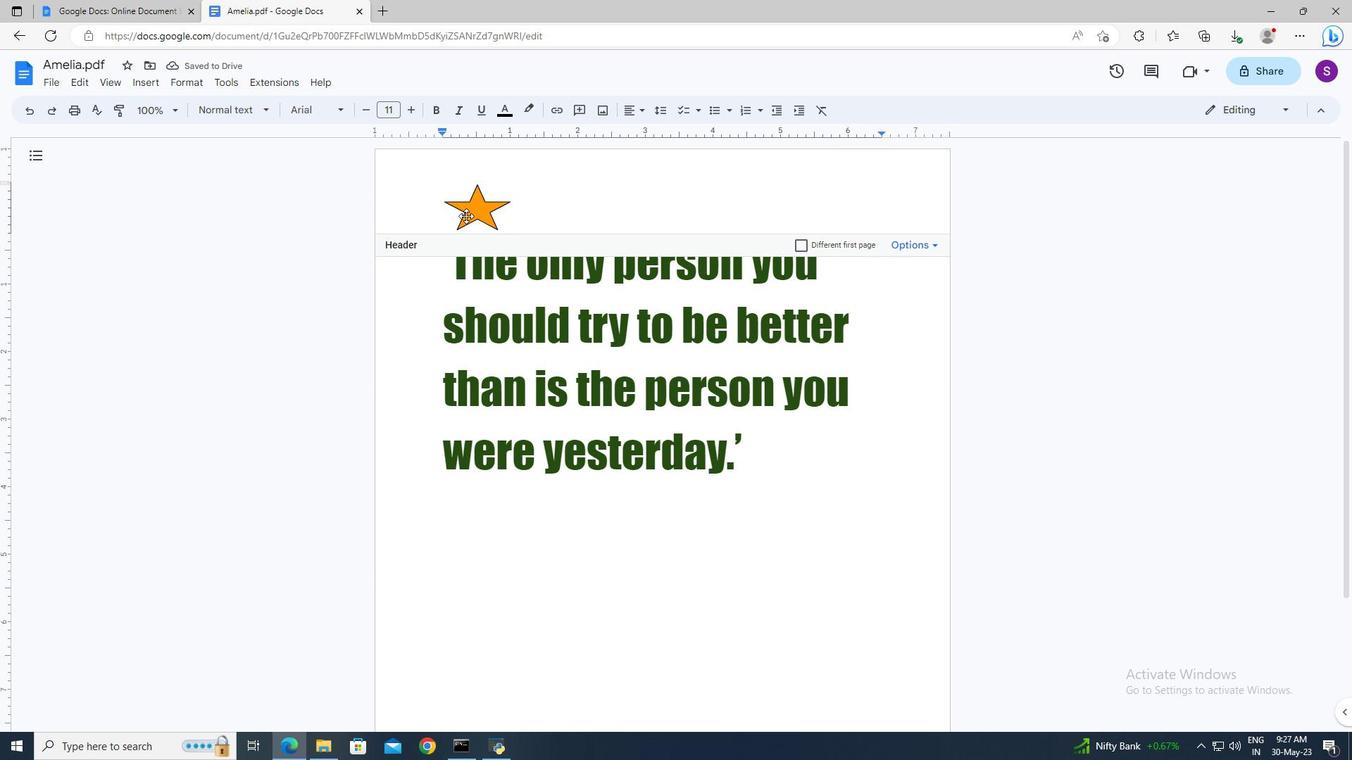 
Action: Mouse pressed left at (468, 215)
Screenshot: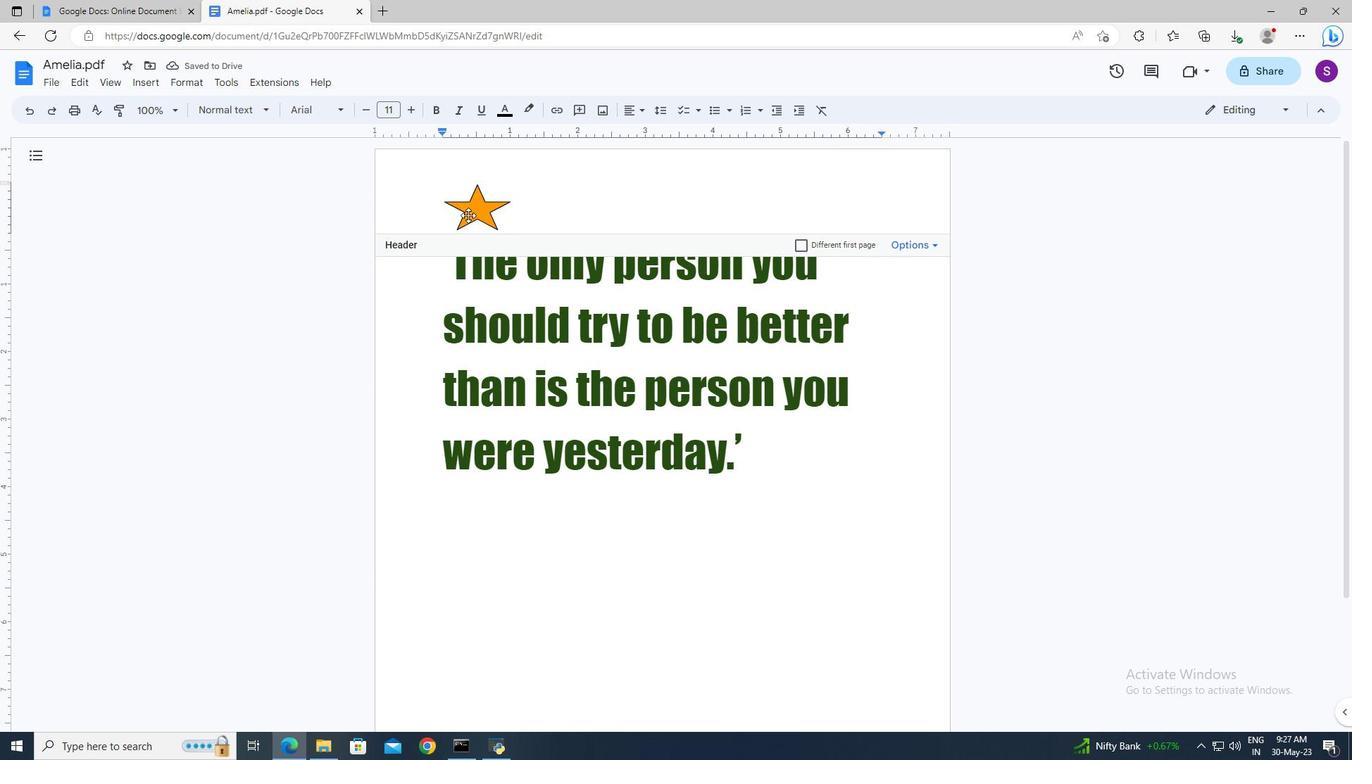 
Action: Mouse moved to (598, 111)
Screenshot: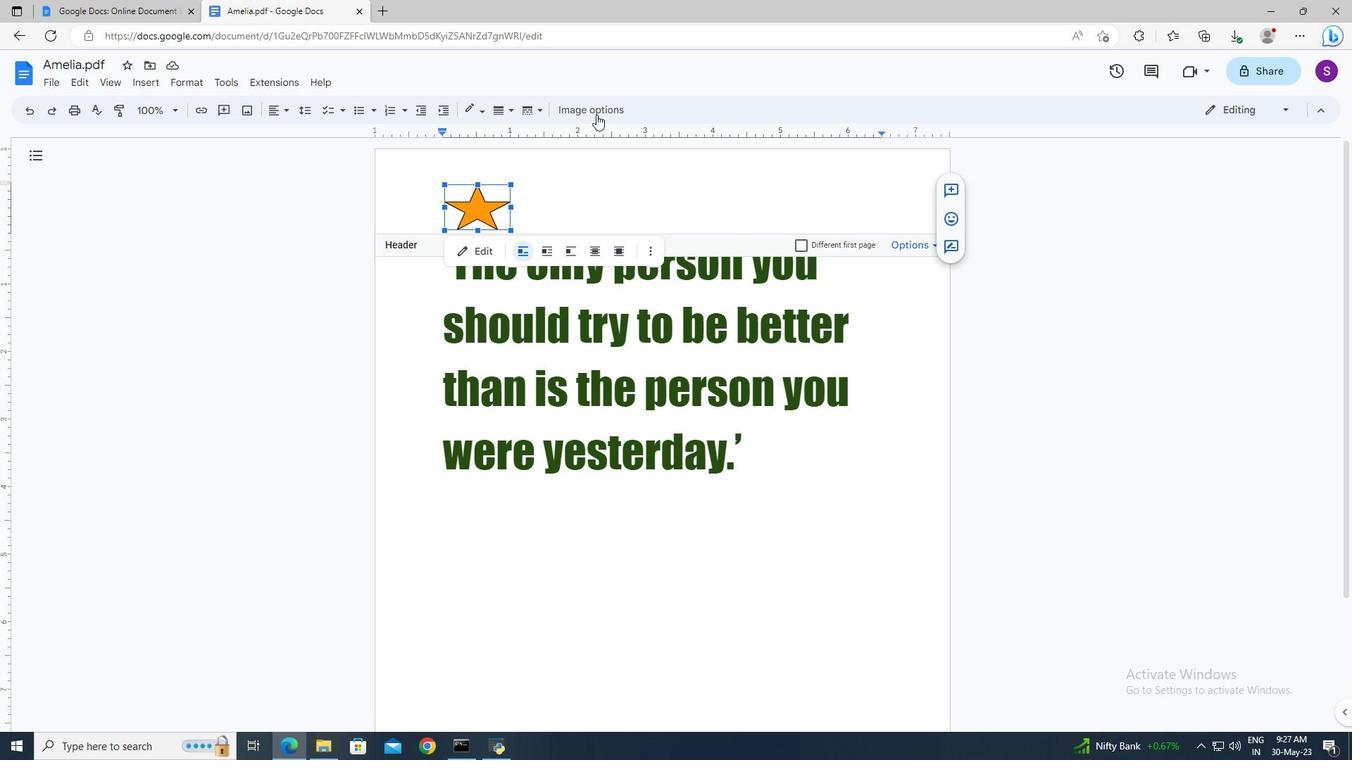 
Action: Mouse pressed left at (598, 111)
Screenshot: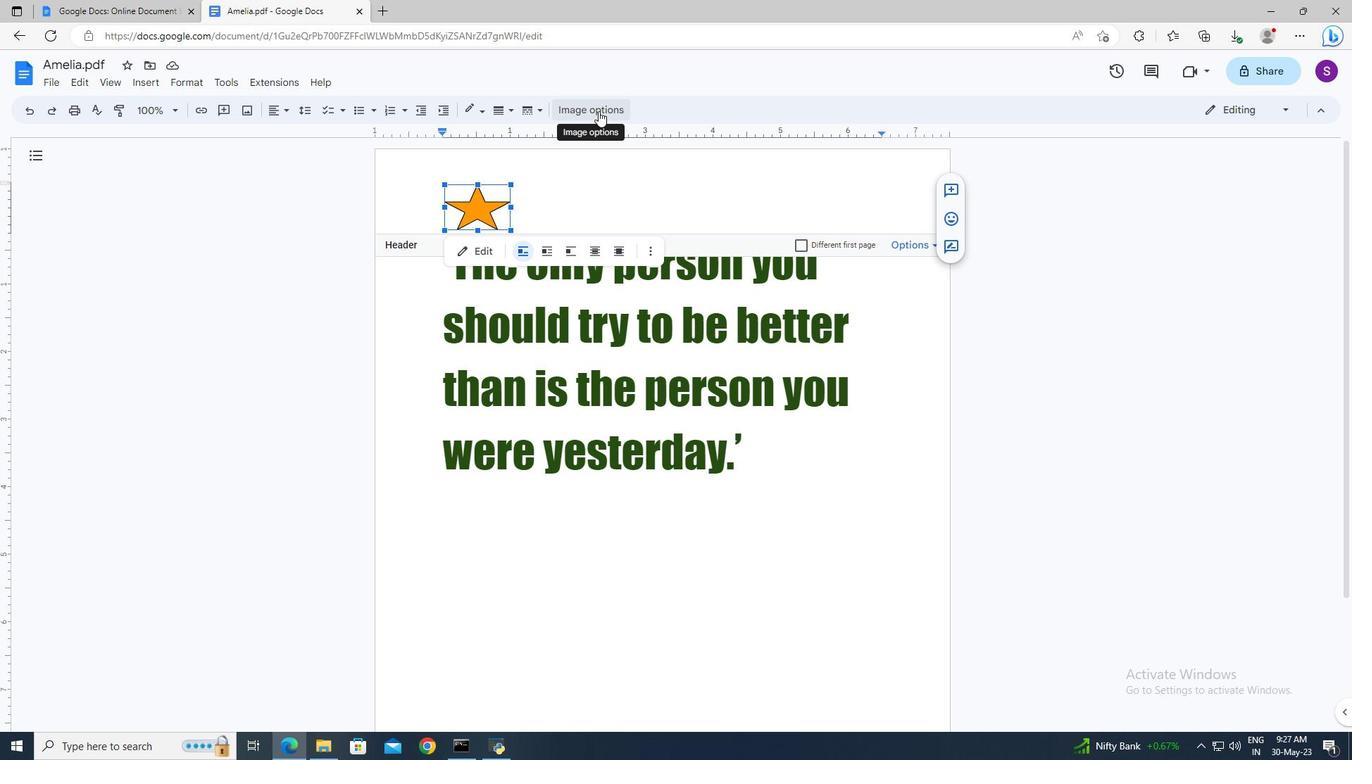
Action: Mouse moved to (1155, 166)
Screenshot: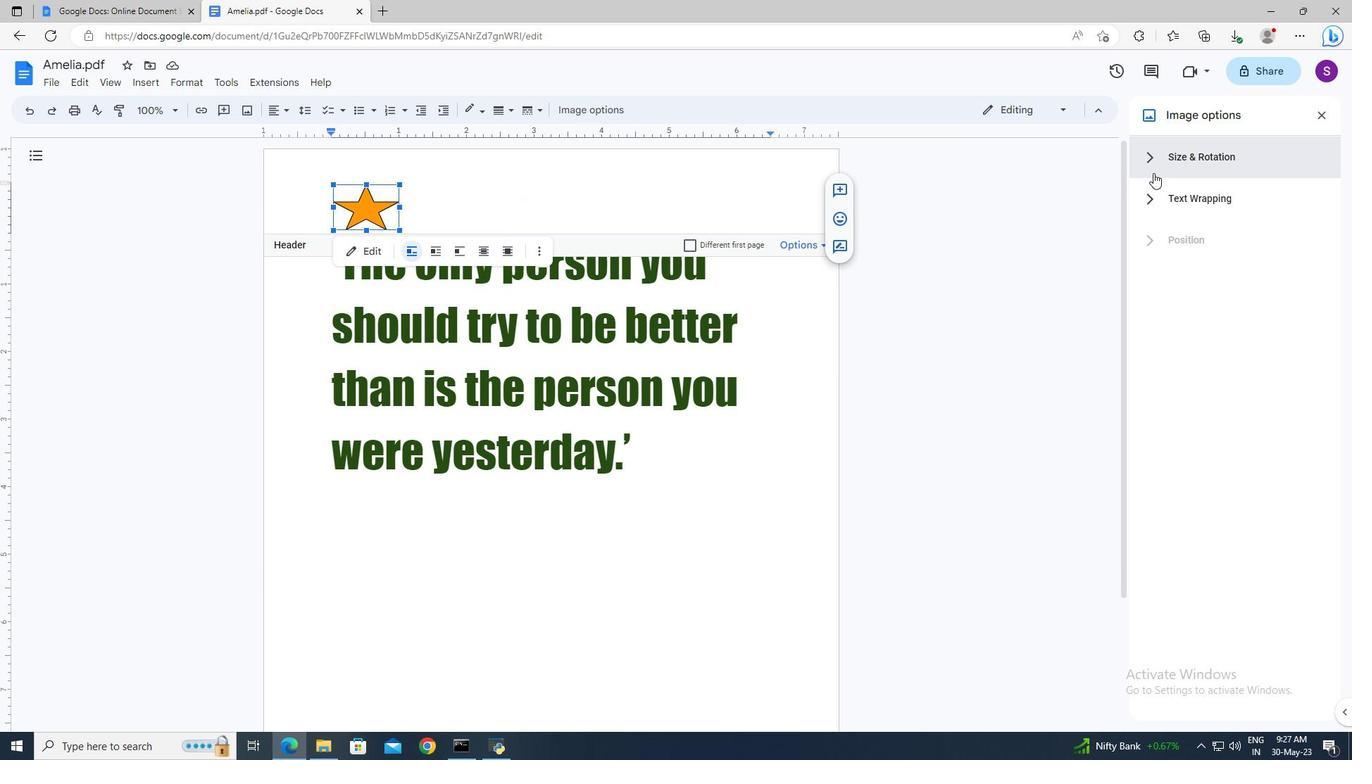 
Action: Mouse pressed left at (1155, 166)
Screenshot: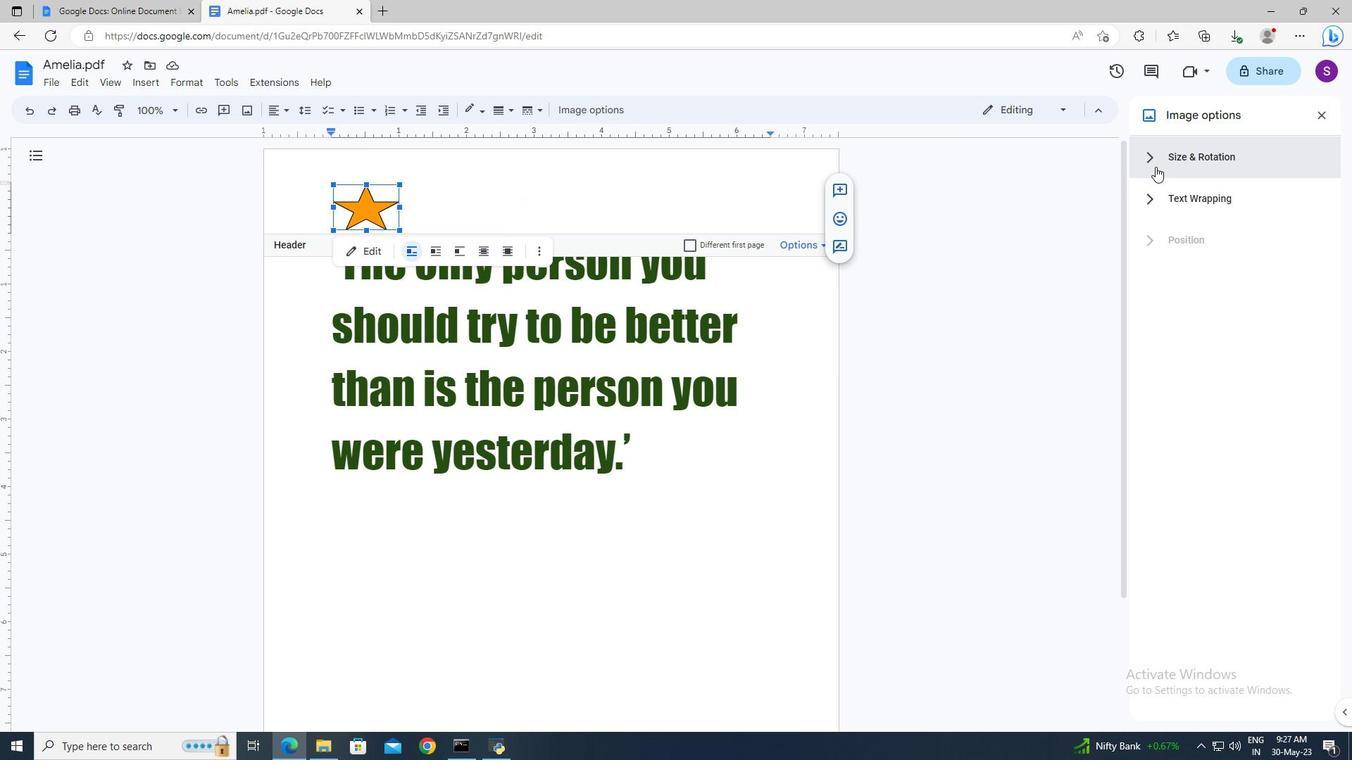 
Action: Mouse moved to (1257, 224)
Screenshot: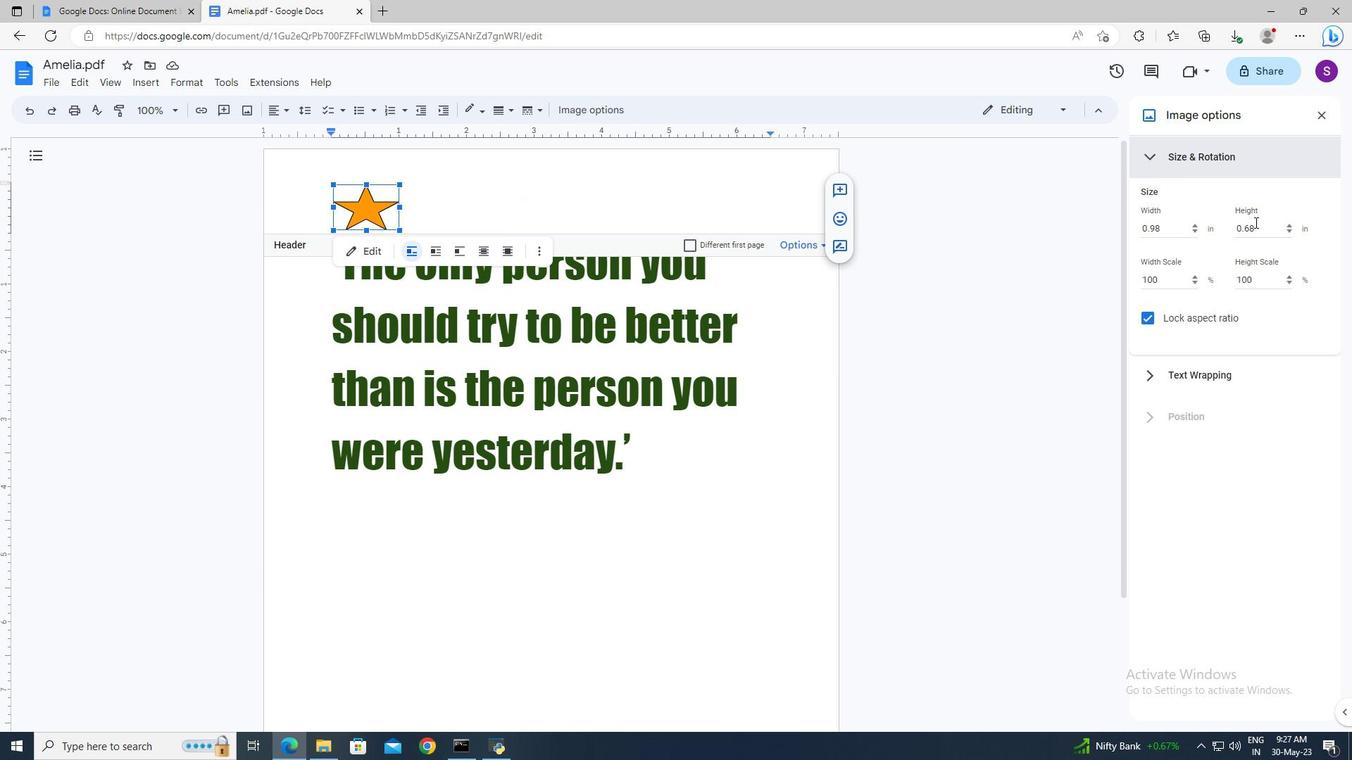 
Action: Mouse pressed left at (1257, 224)
Screenshot: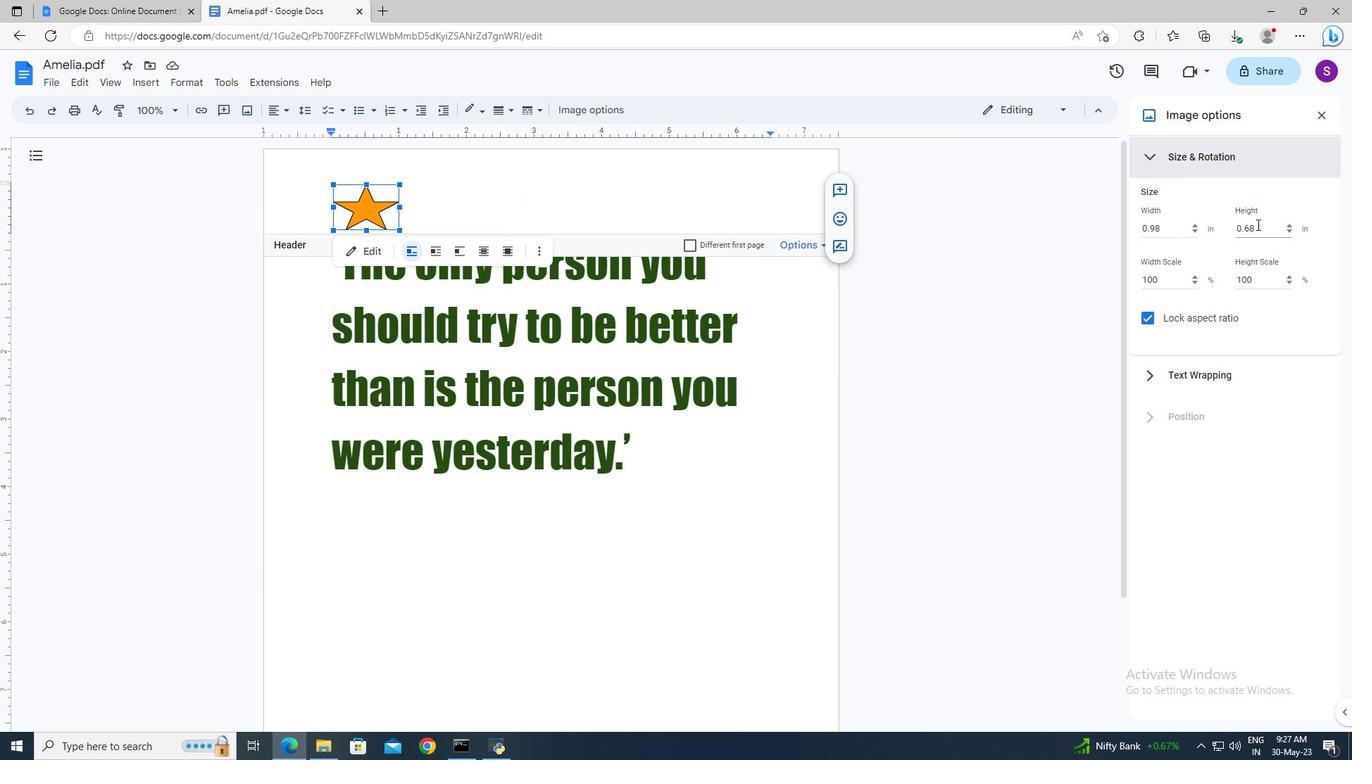 
Action: Mouse moved to (1051, 164)
Screenshot: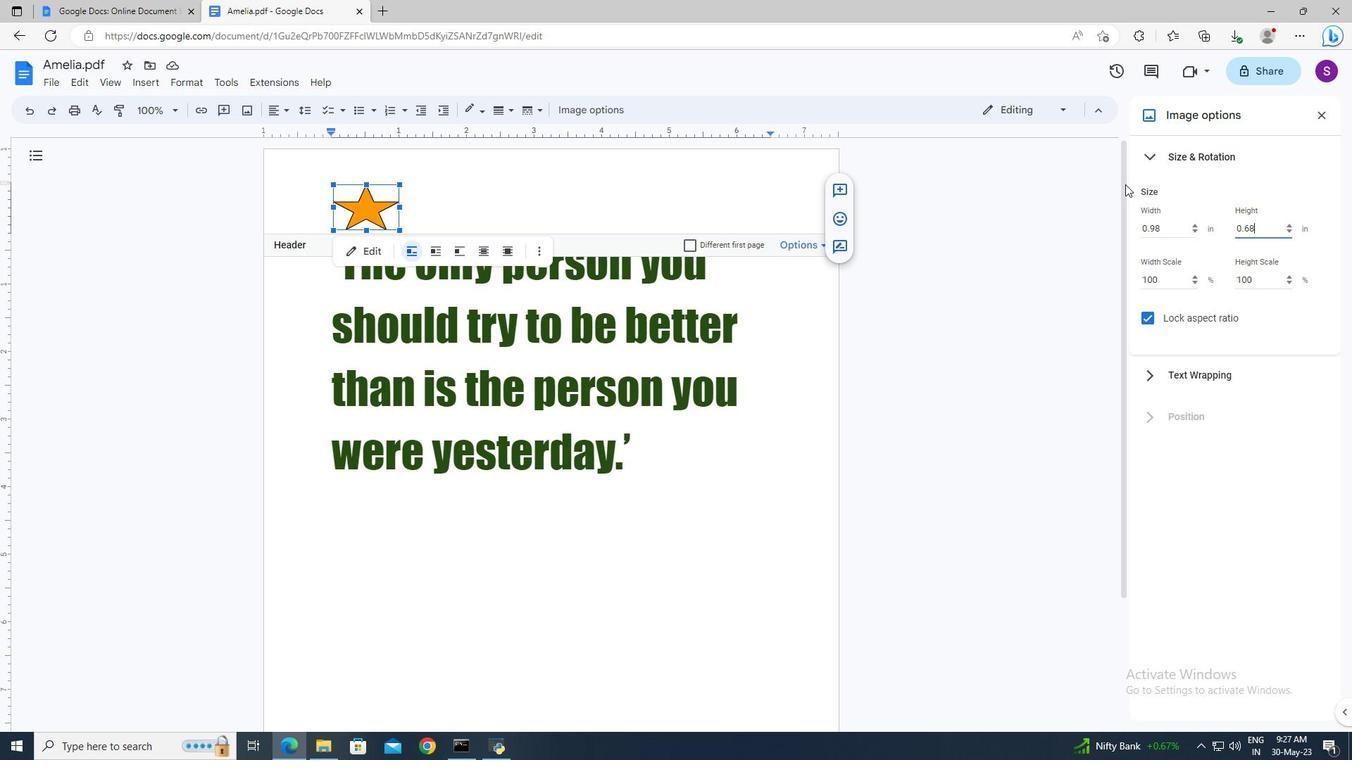 
Action: Key pressed ctrl+A<Key.delete>0.8<Key.enter>
Screenshot: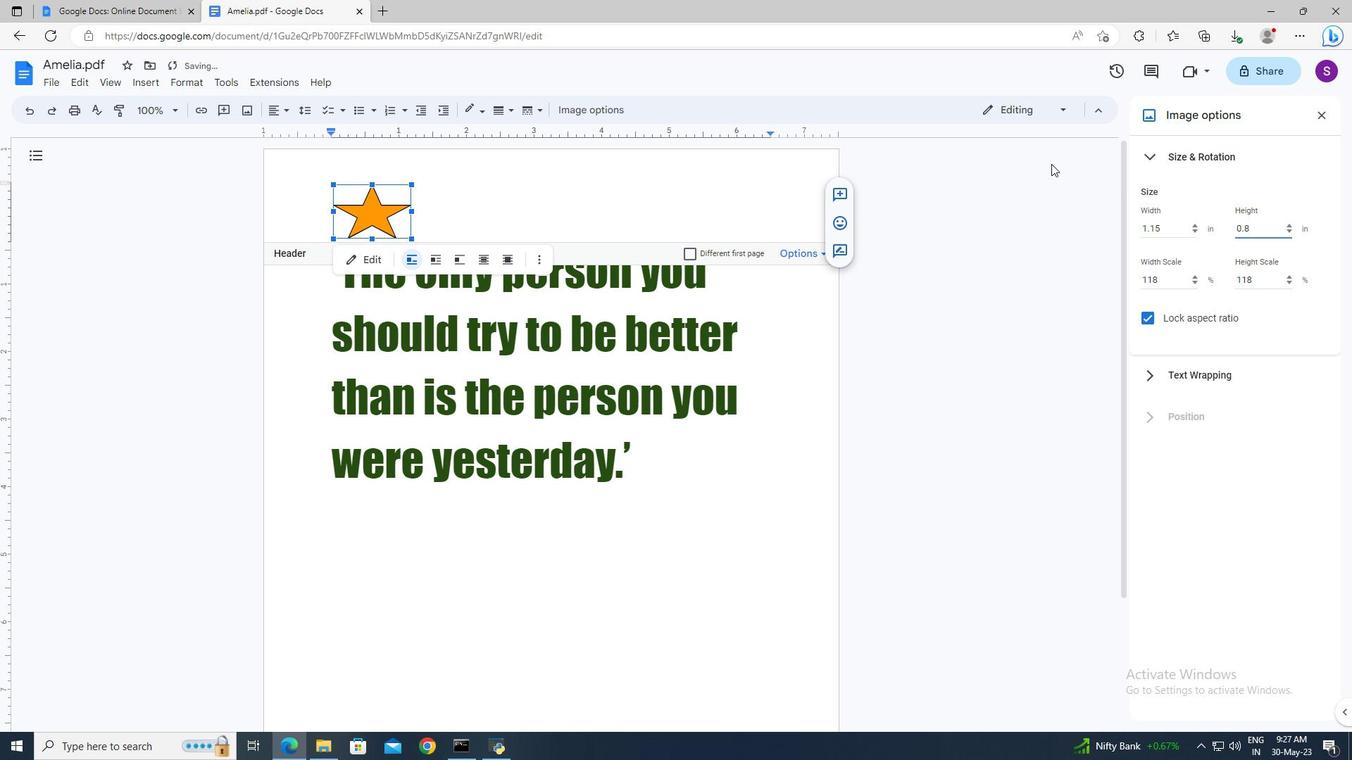 
Action: Mouse moved to (1321, 114)
Screenshot: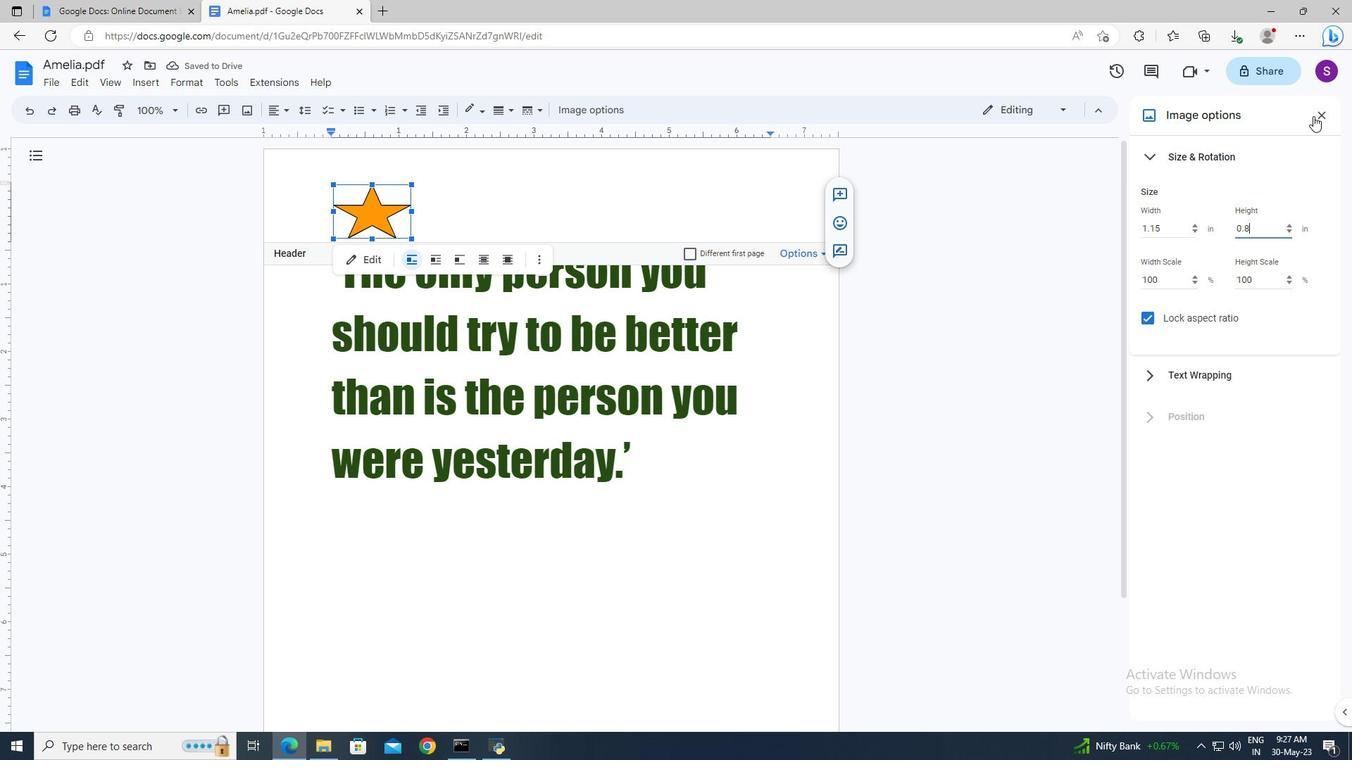 
Action: Mouse pressed left at (1321, 114)
Screenshot: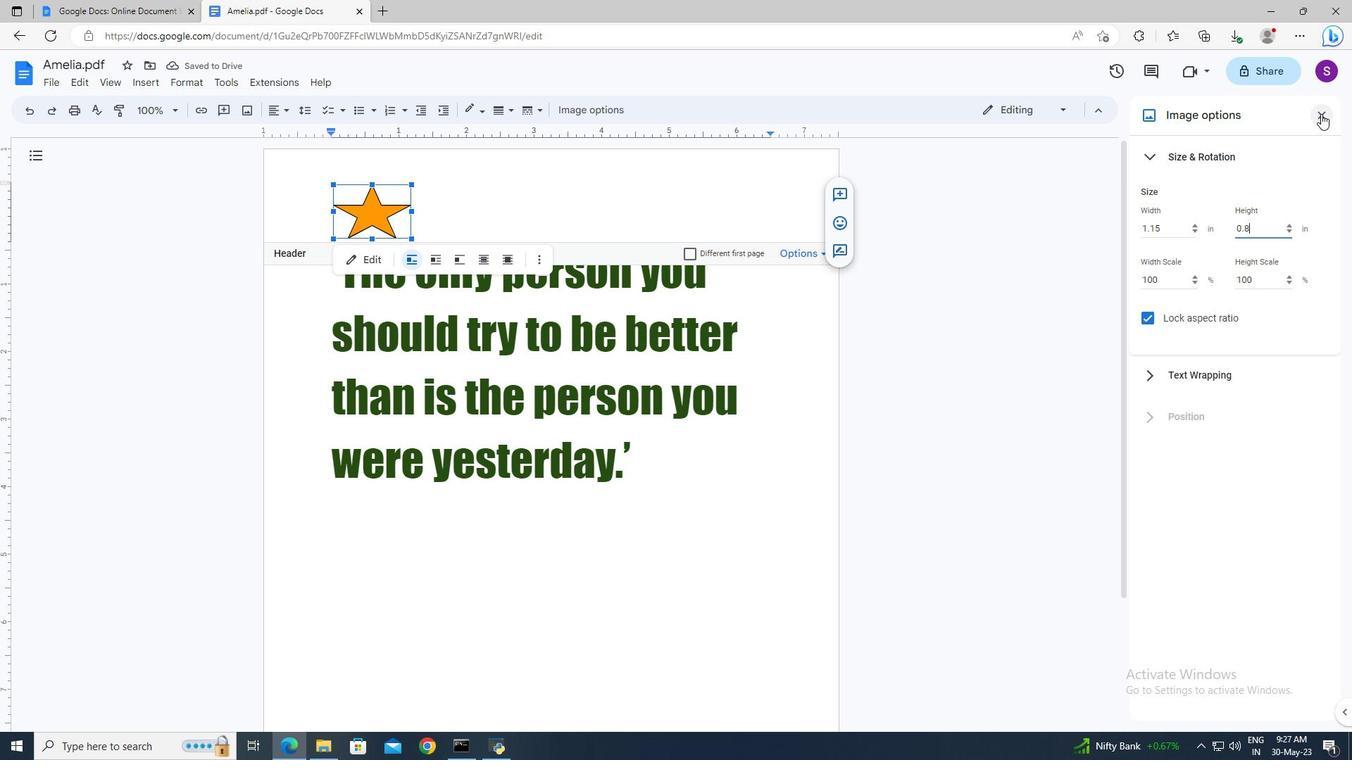 
Action: Mouse moved to (878, 447)
Screenshot: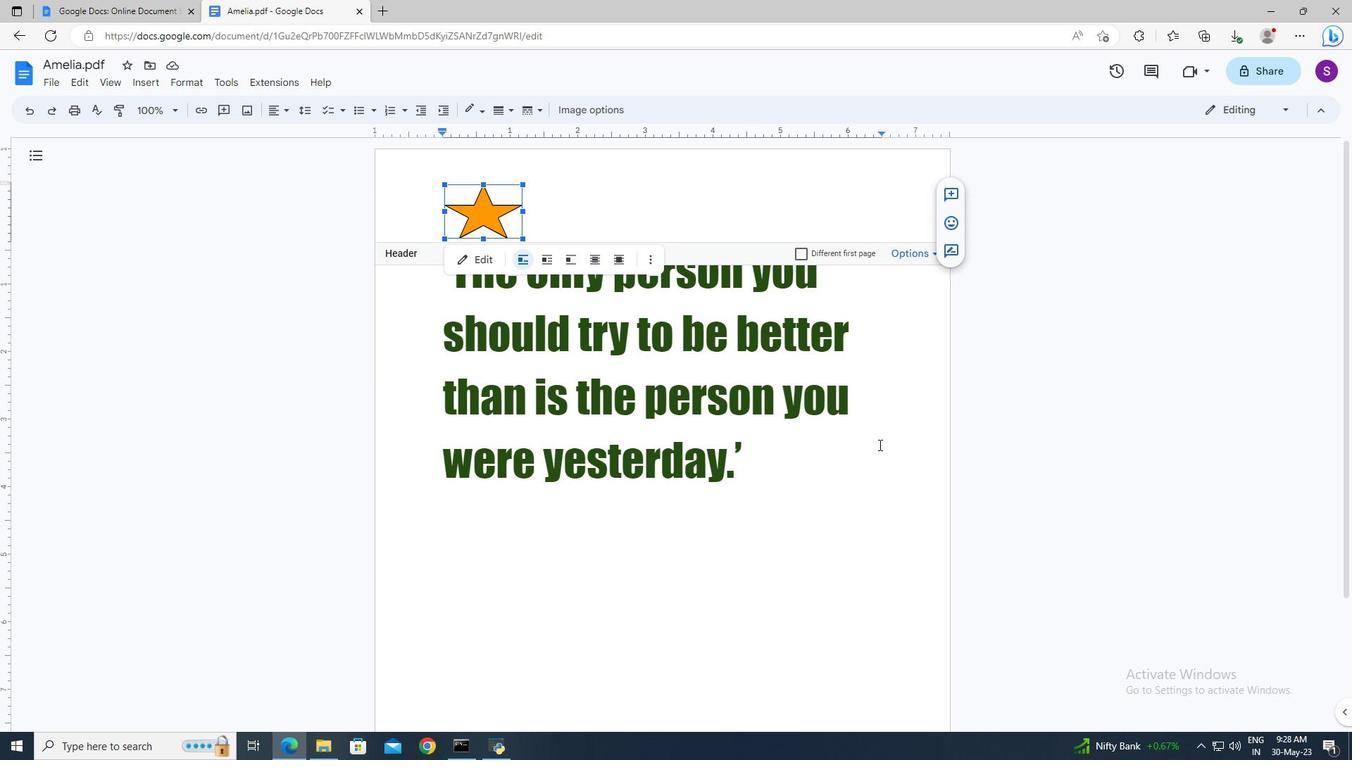 
Action: Mouse pressed left at (878, 447)
Screenshot: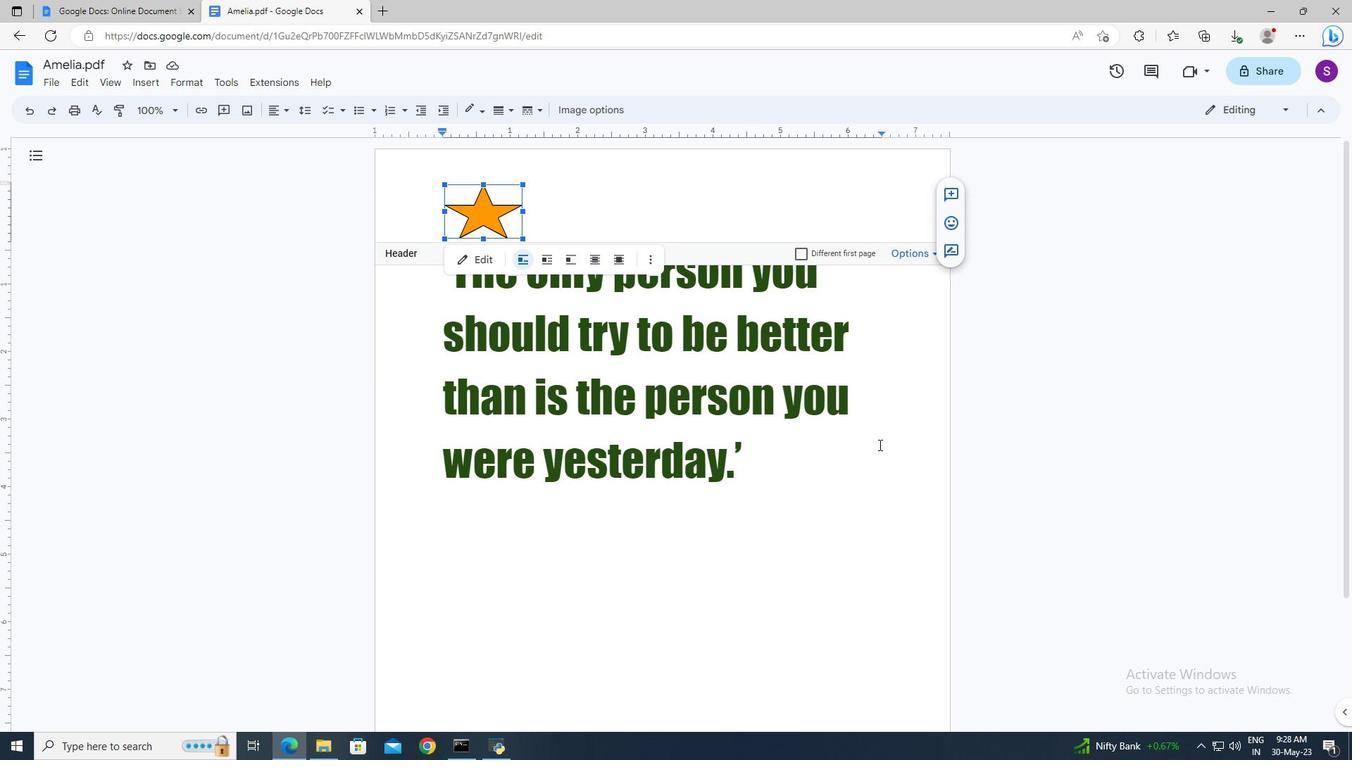 
Action: Mouse moved to (878, 448)
Screenshot: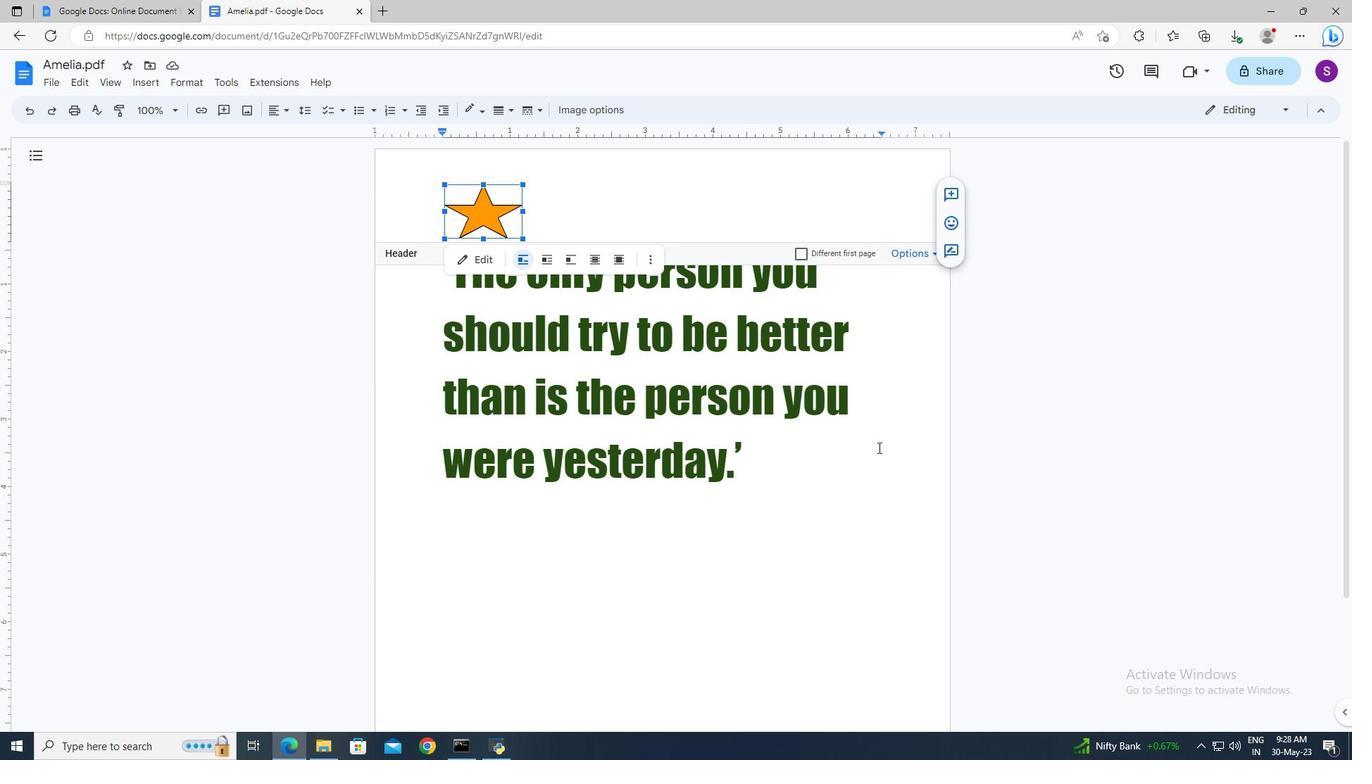 
